 Task: Search one way flight ticket for 1 adult, 5 children, 2 infants in seat and 1 infant on lap in first from Manhattan: Manhattan Regional Airport to Jacksonville: Albert J. Ellis Airport on 5-3-2023. Choice of flights is Sun country airlines. Number of bags: 1 checked bag. Price is upto 97000. Outbound departure time preference is 21:00.
Action: Mouse moved to (307, 261)
Screenshot: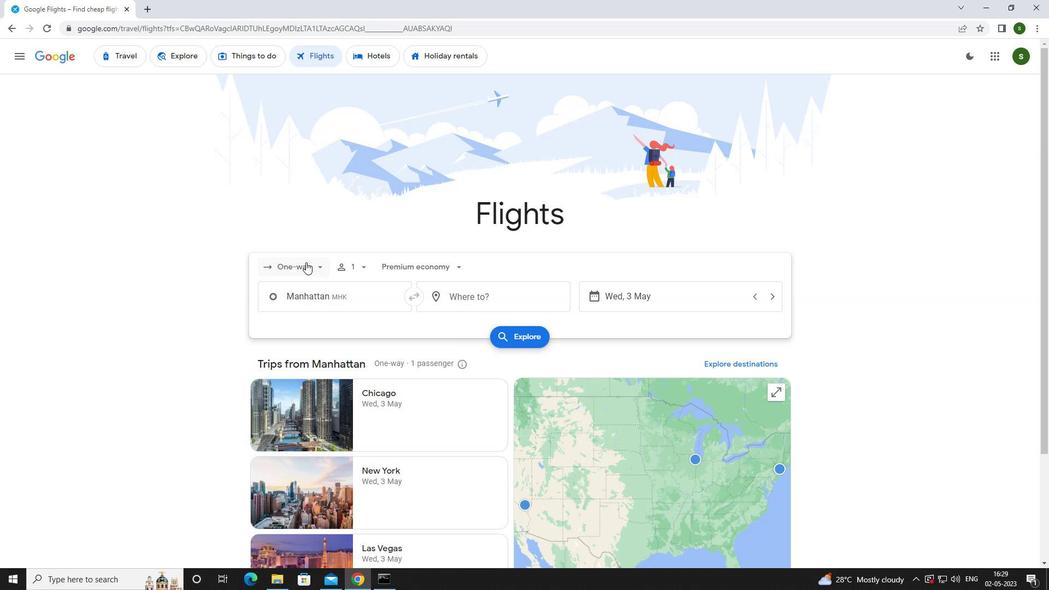 
Action: Mouse pressed left at (307, 261)
Screenshot: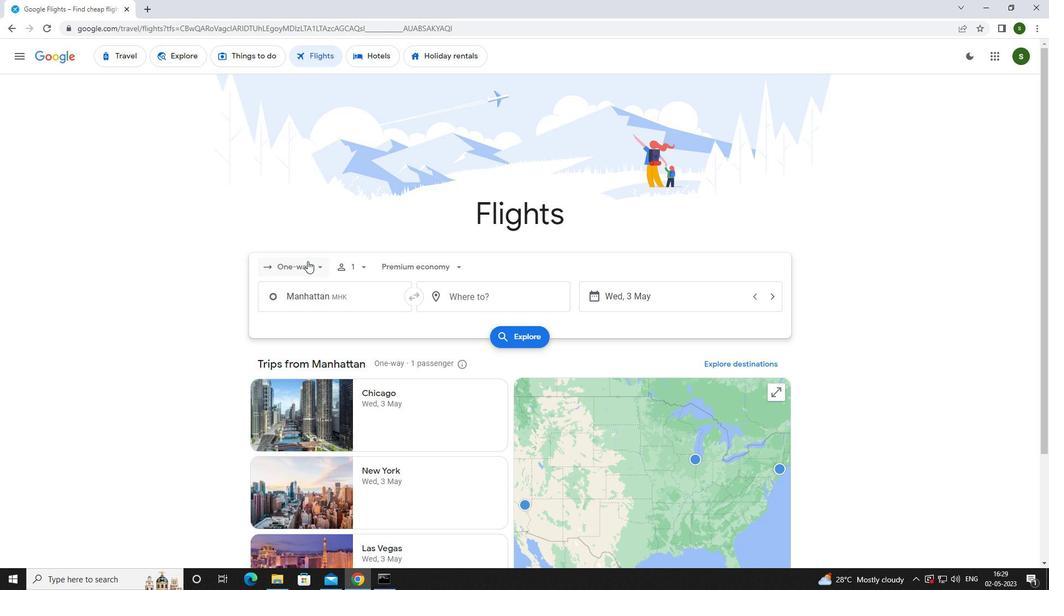 
Action: Mouse moved to (311, 314)
Screenshot: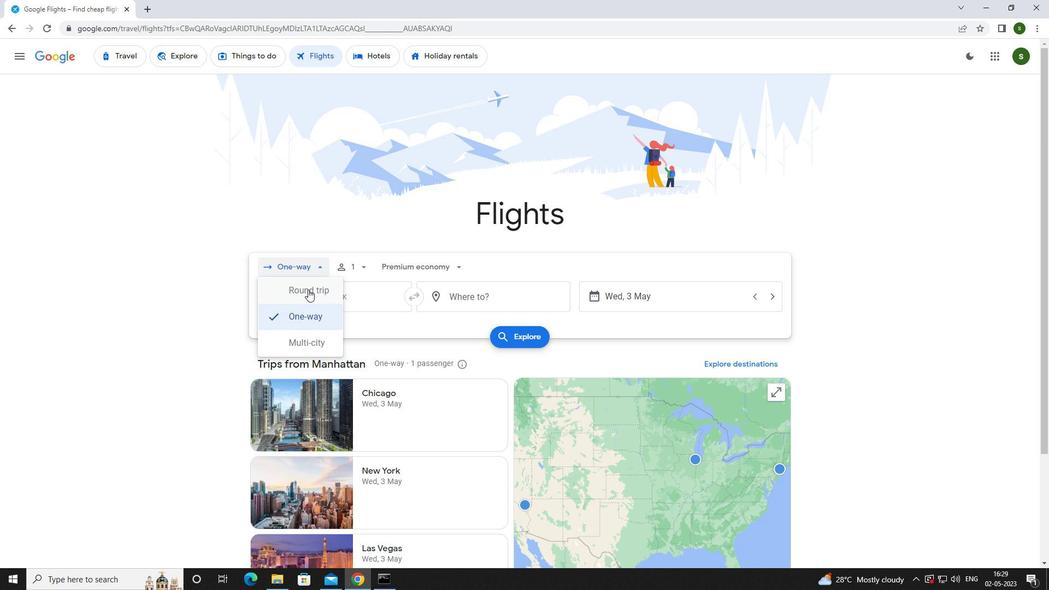 
Action: Mouse pressed left at (311, 314)
Screenshot: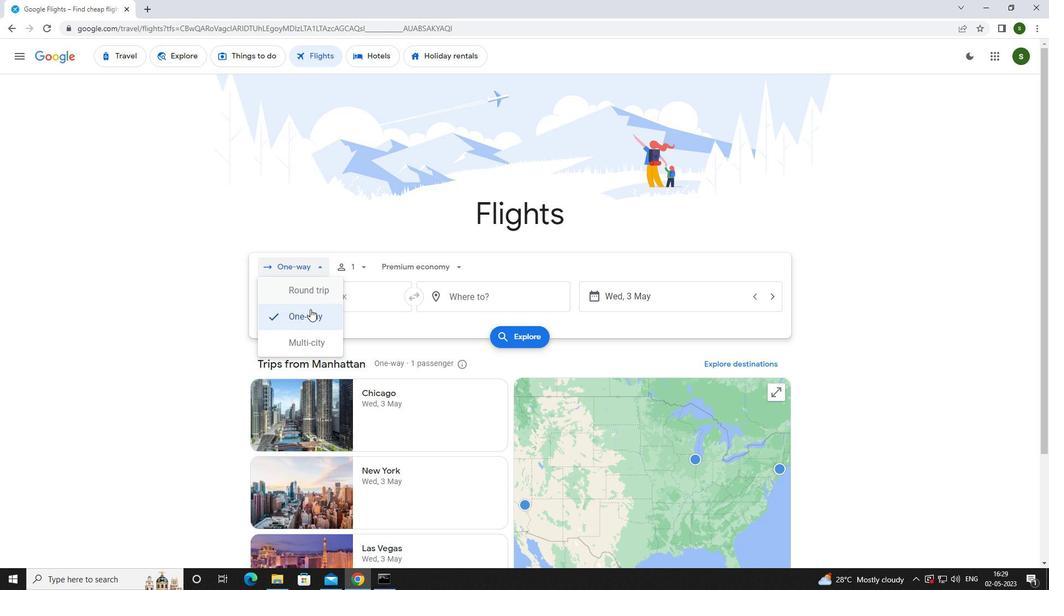 
Action: Mouse moved to (364, 271)
Screenshot: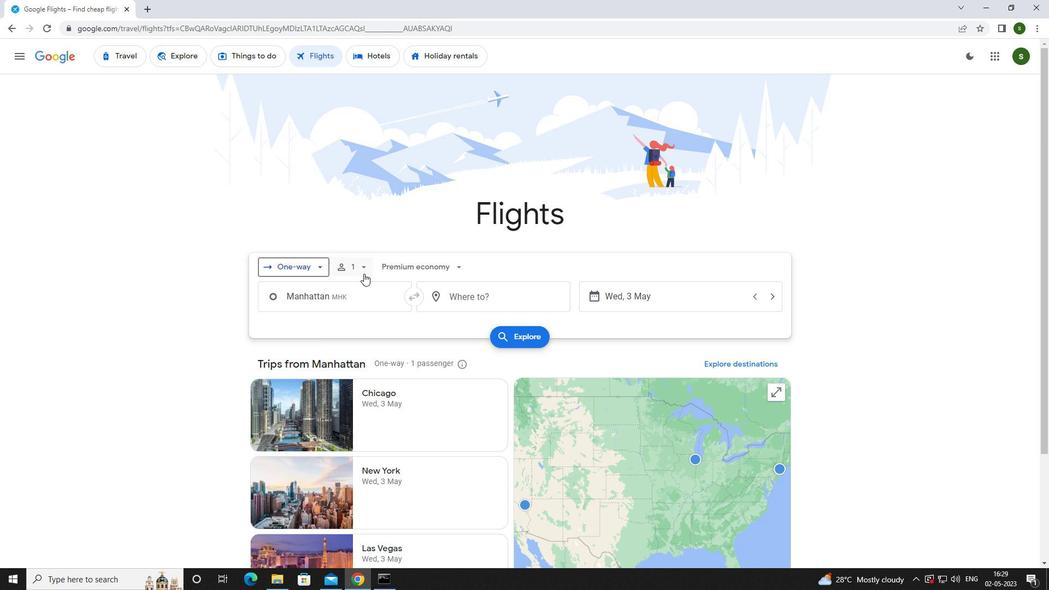 
Action: Mouse pressed left at (364, 271)
Screenshot: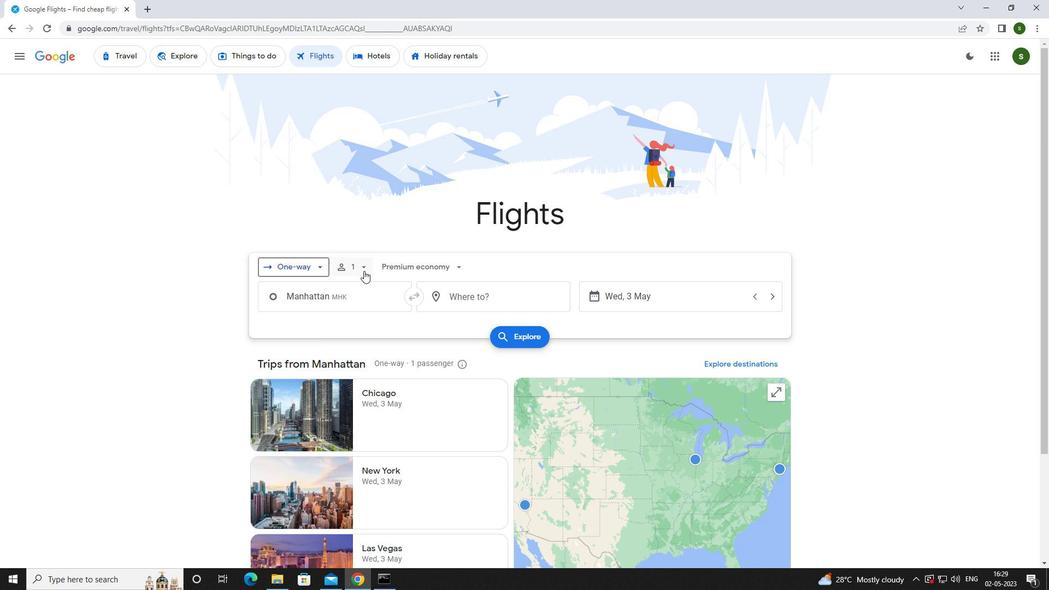 
Action: Mouse moved to (448, 327)
Screenshot: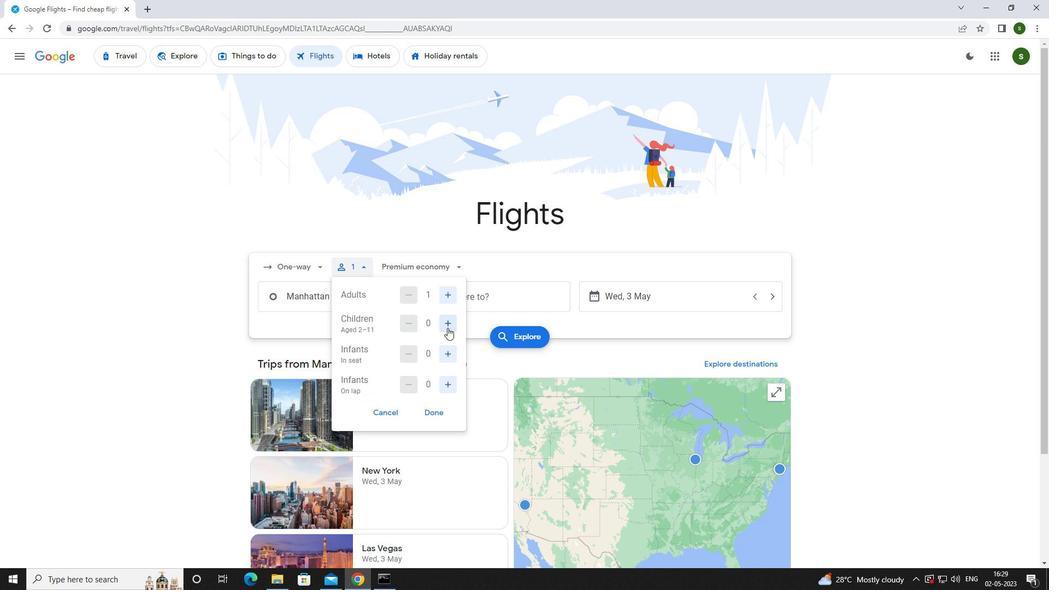 
Action: Mouse pressed left at (448, 327)
Screenshot: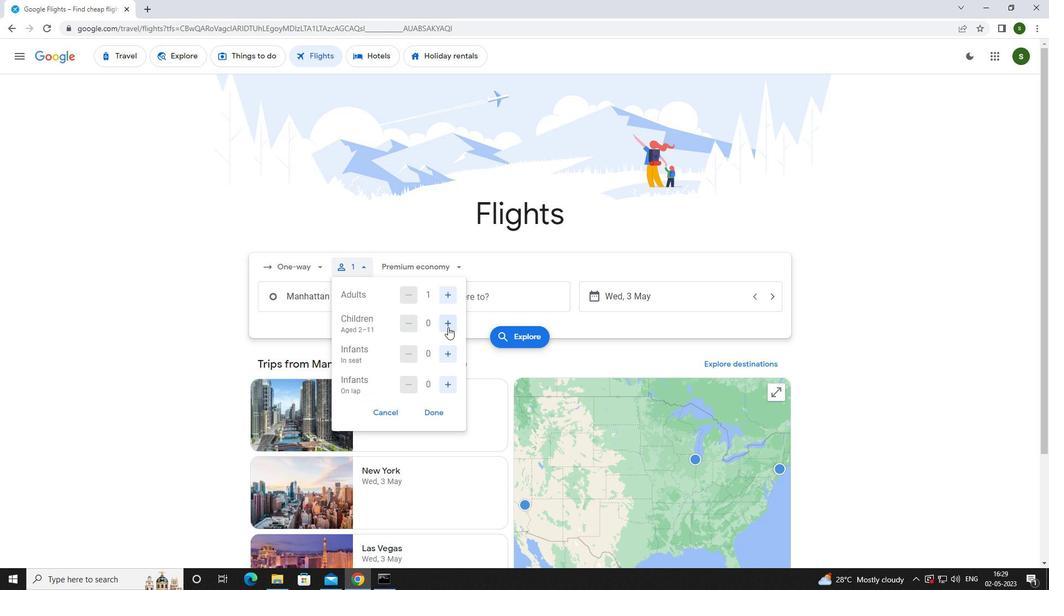 
Action: Mouse pressed left at (448, 327)
Screenshot: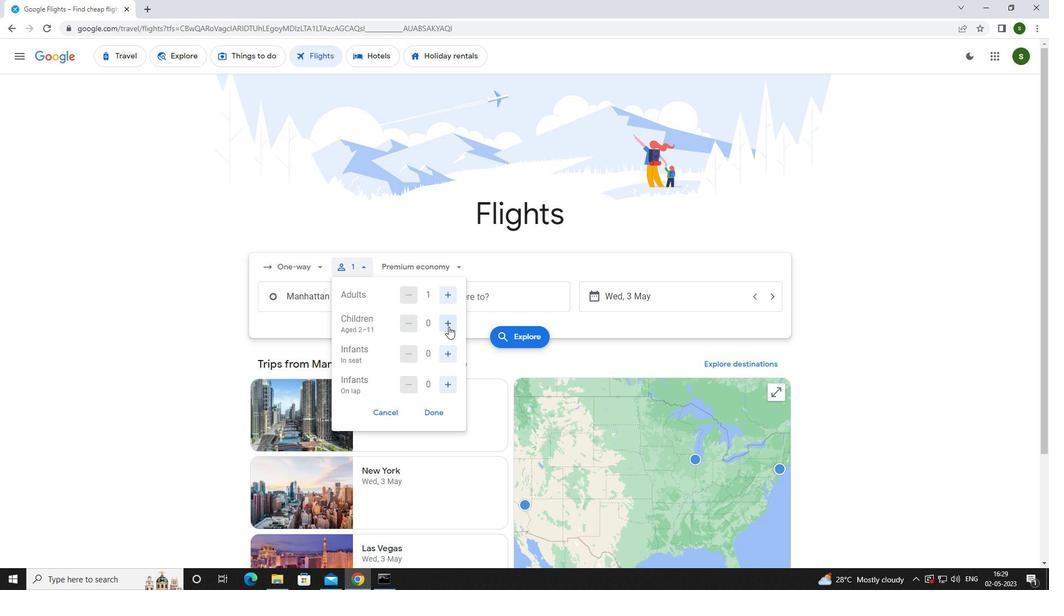
Action: Mouse pressed left at (448, 327)
Screenshot: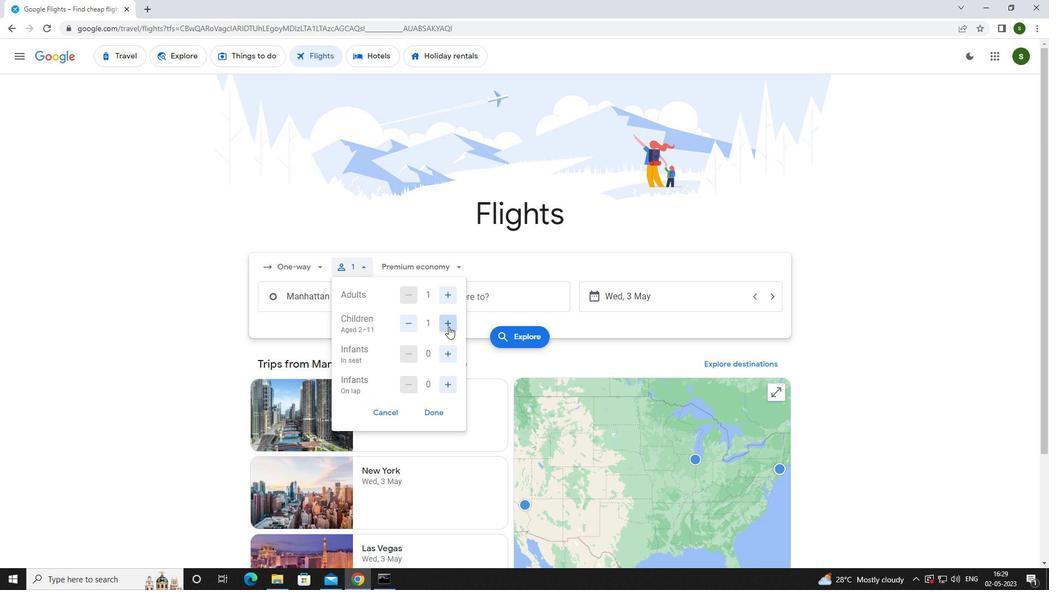 
Action: Mouse pressed left at (448, 327)
Screenshot: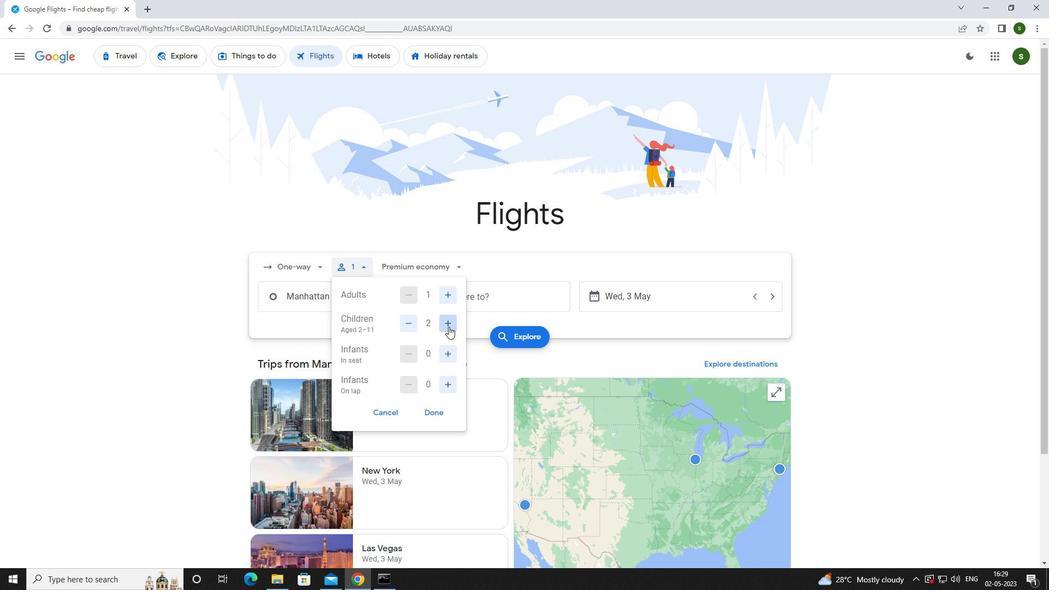 
Action: Mouse pressed left at (448, 327)
Screenshot: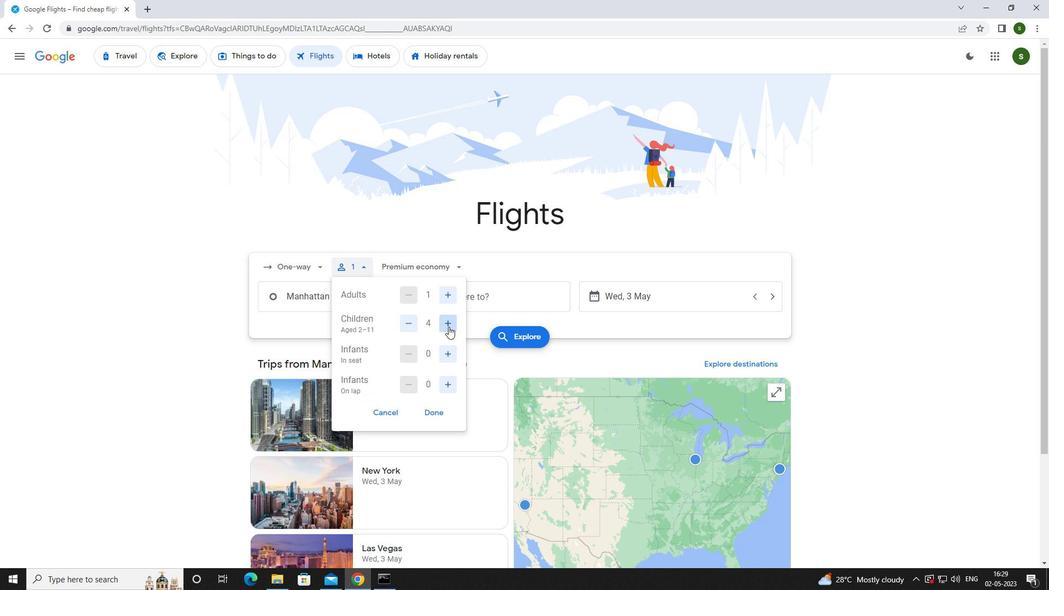 
Action: Mouse moved to (447, 352)
Screenshot: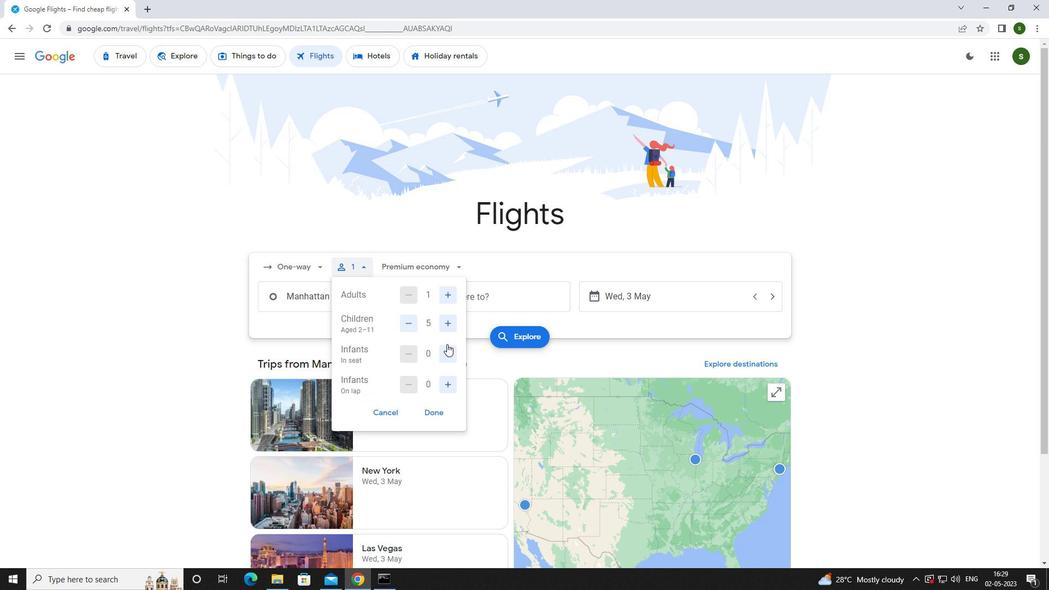 
Action: Mouse pressed left at (447, 352)
Screenshot: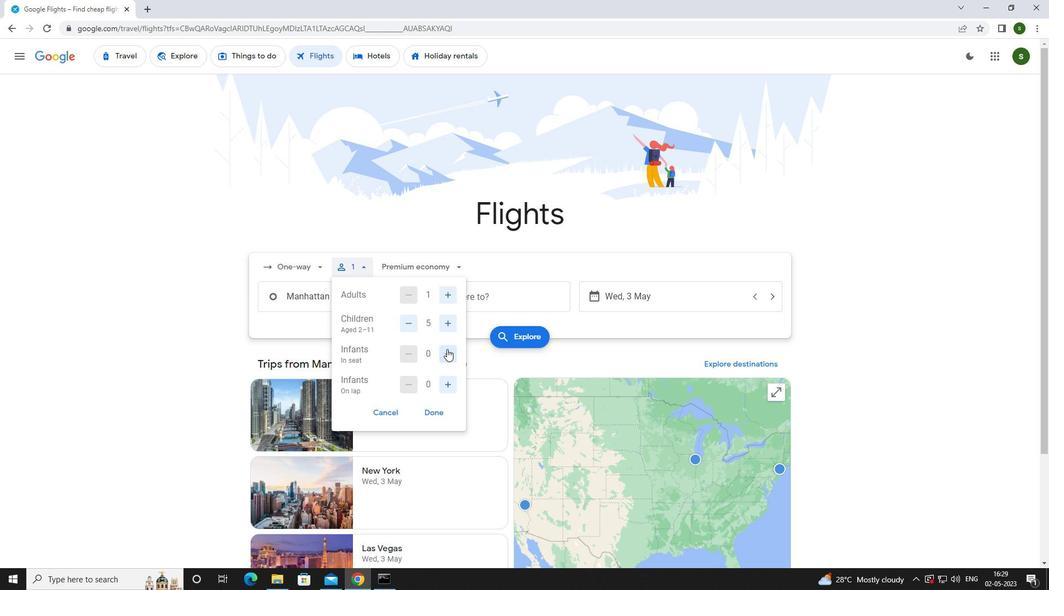
Action: Mouse moved to (447, 377)
Screenshot: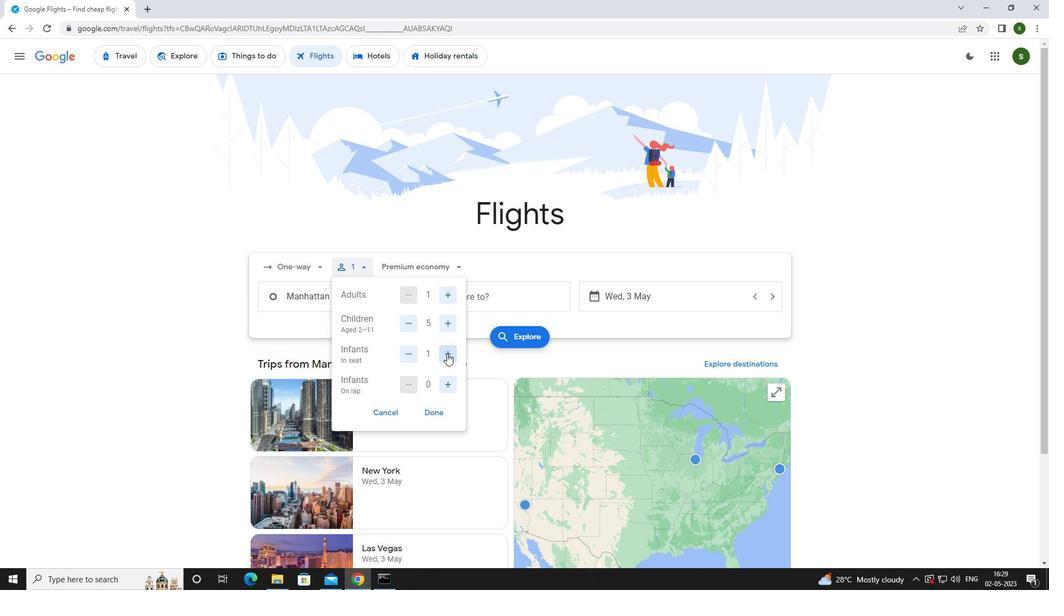 
Action: Mouse pressed left at (447, 377)
Screenshot: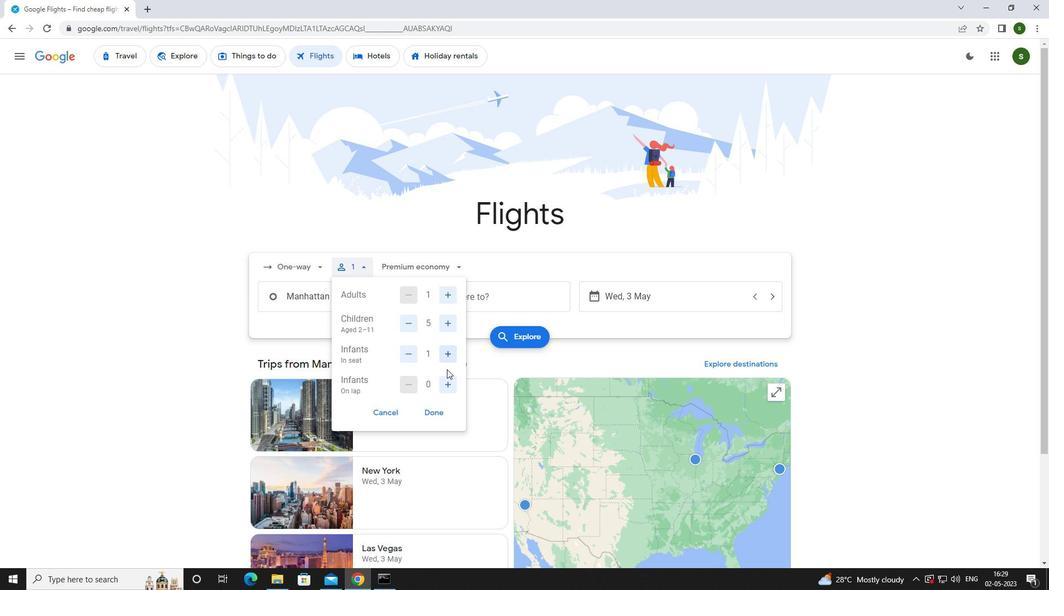 
Action: Mouse moved to (446, 267)
Screenshot: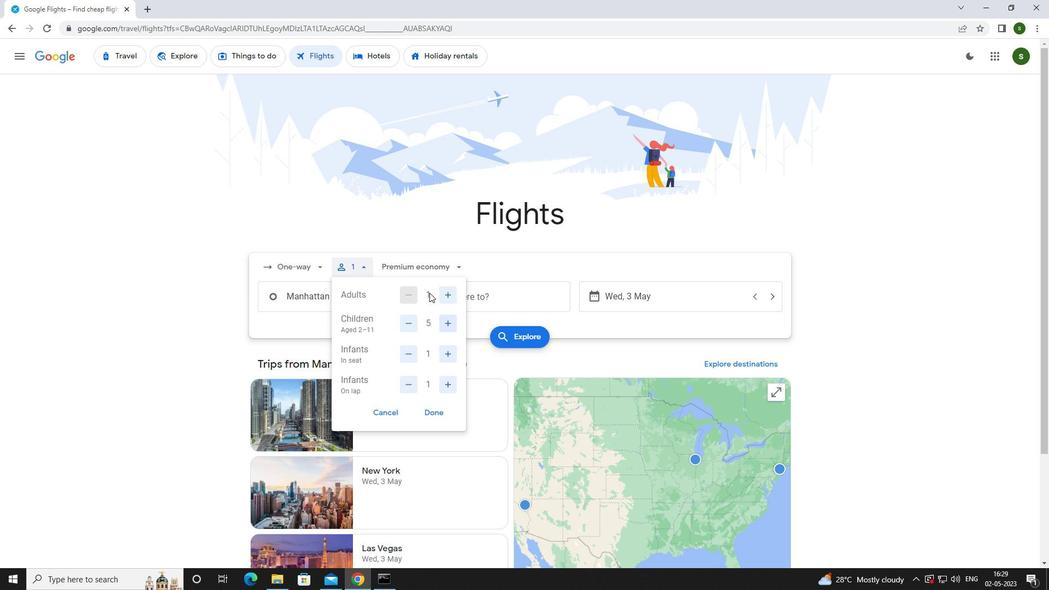
Action: Mouse pressed left at (446, 267)
Screenshot: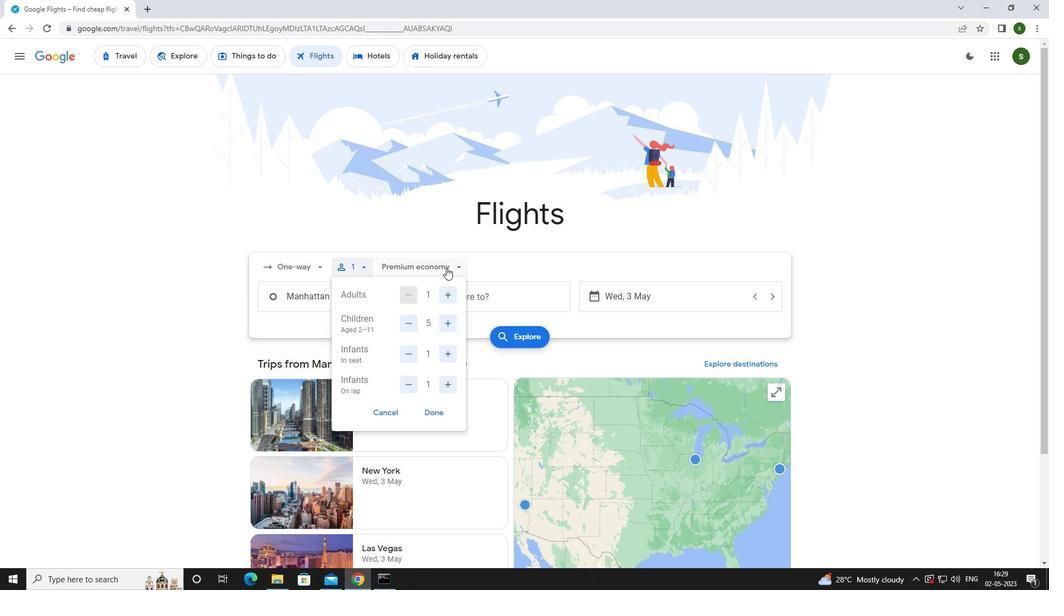 
Action: Mouse moved to (435, 364)
Screenshot: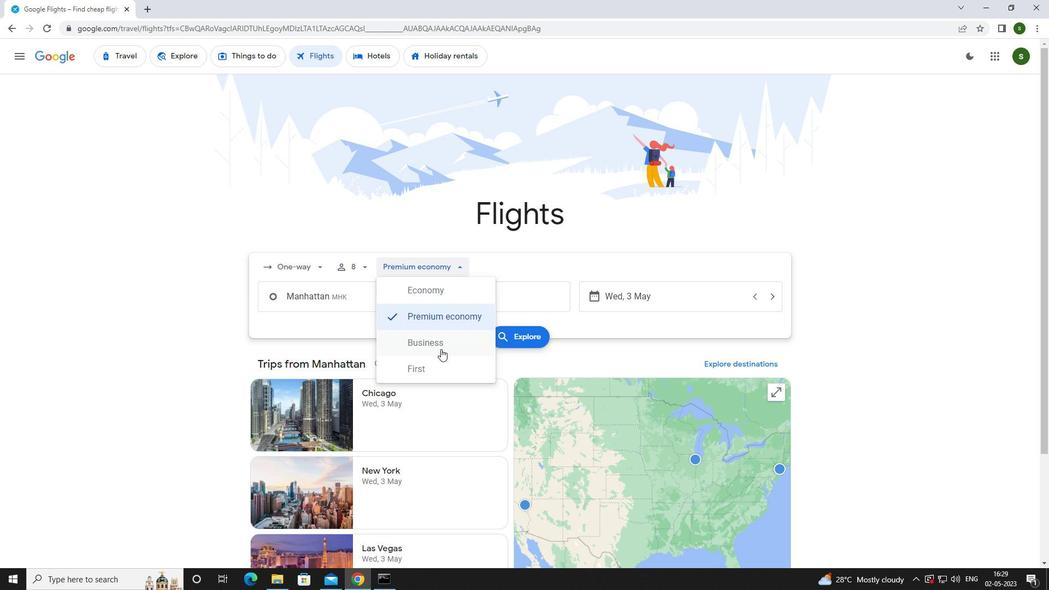 
Action: Mouse pressed left at (435, 364)
Screenshot: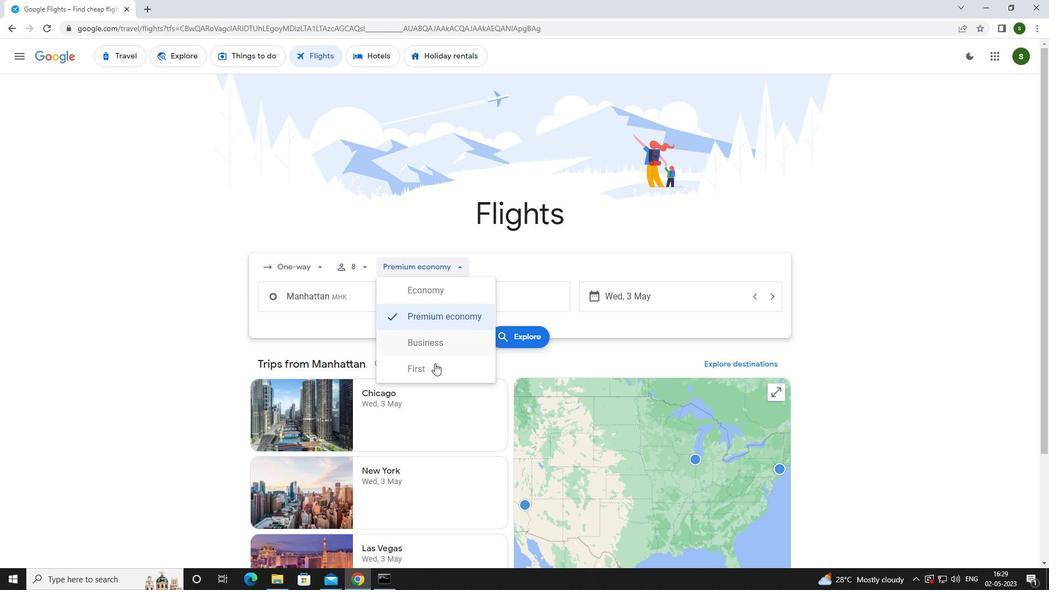 
Action: Mouse moved to (364, 299)
Screenshot: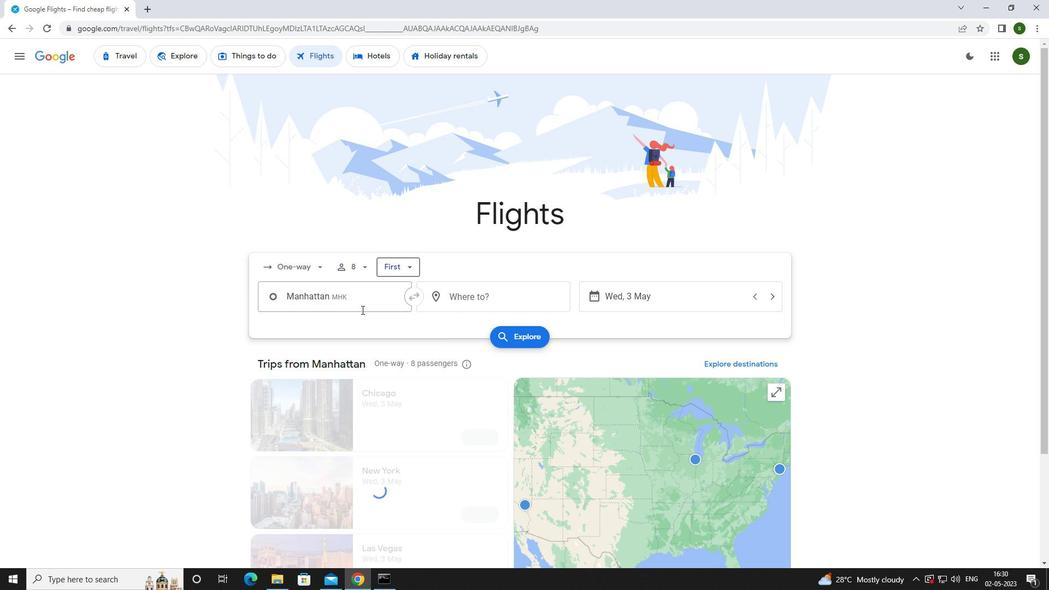
Action: Mouse pressed left at (364, 299)
Screenshot: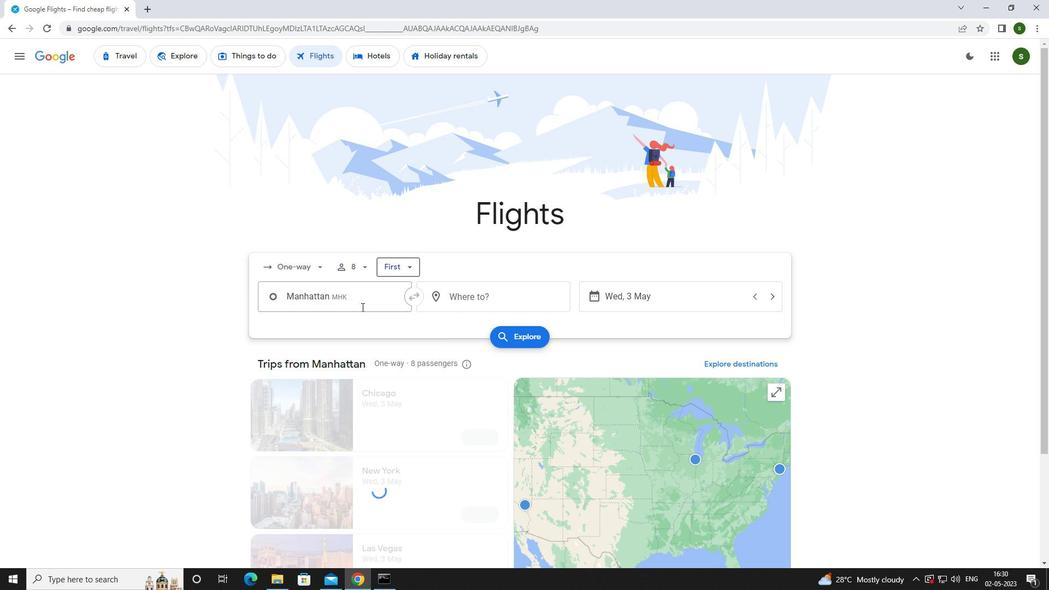 
Action: Key pressed <Key.caps_lock>m<Key.caps_lock>anahatta<Key.backspace><Key.backspace><Key.backspace><Key.backspace><Key.backspace><Key.backspace>ha
Screenshot: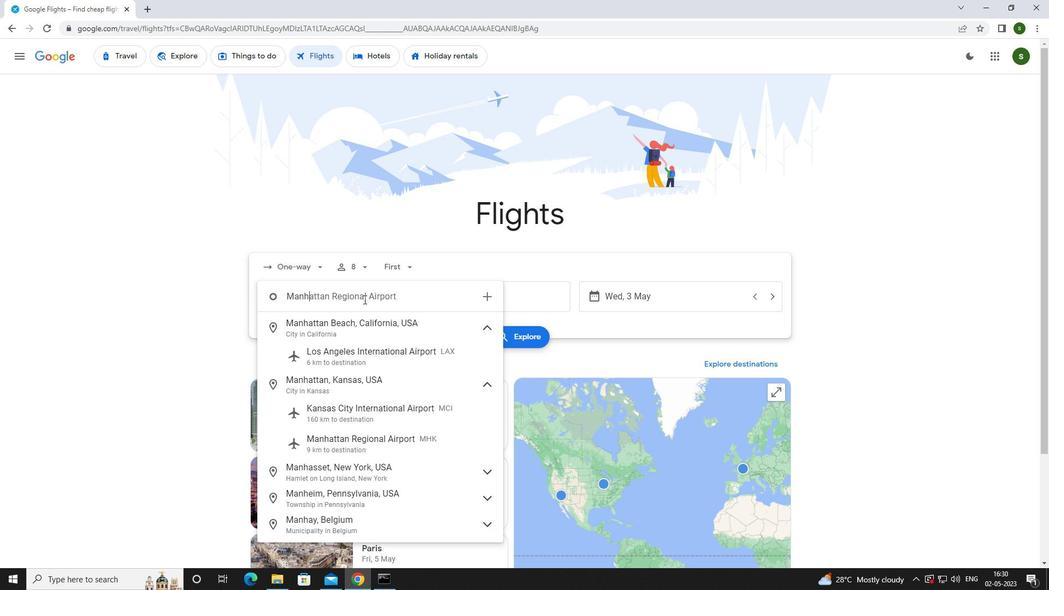 
Action: Mouse moved to (368, 437)
Screenshot: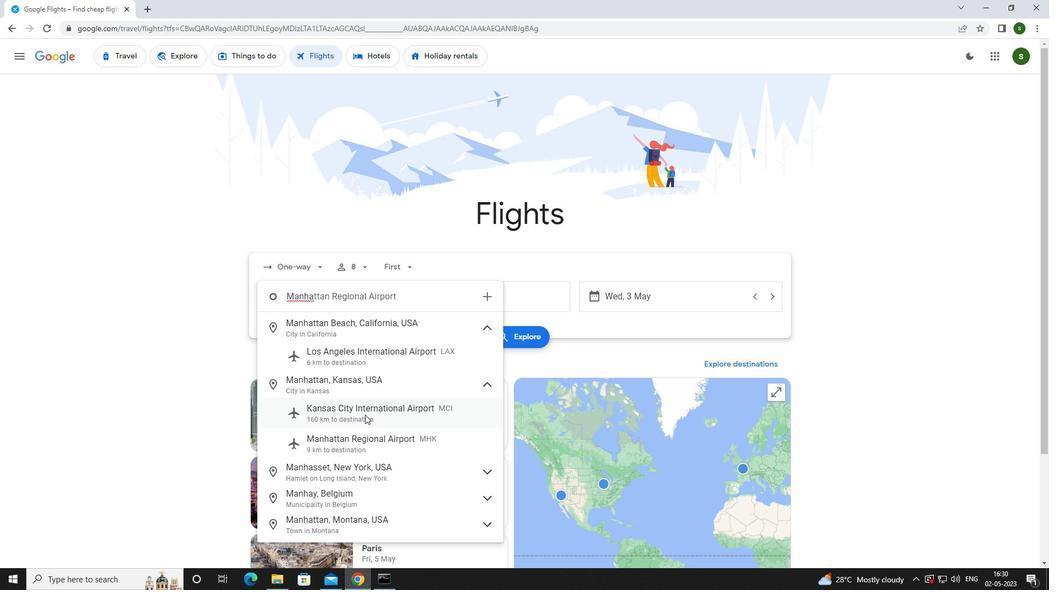
Action: Mouse pressed left at (368, 437)
Screenshot: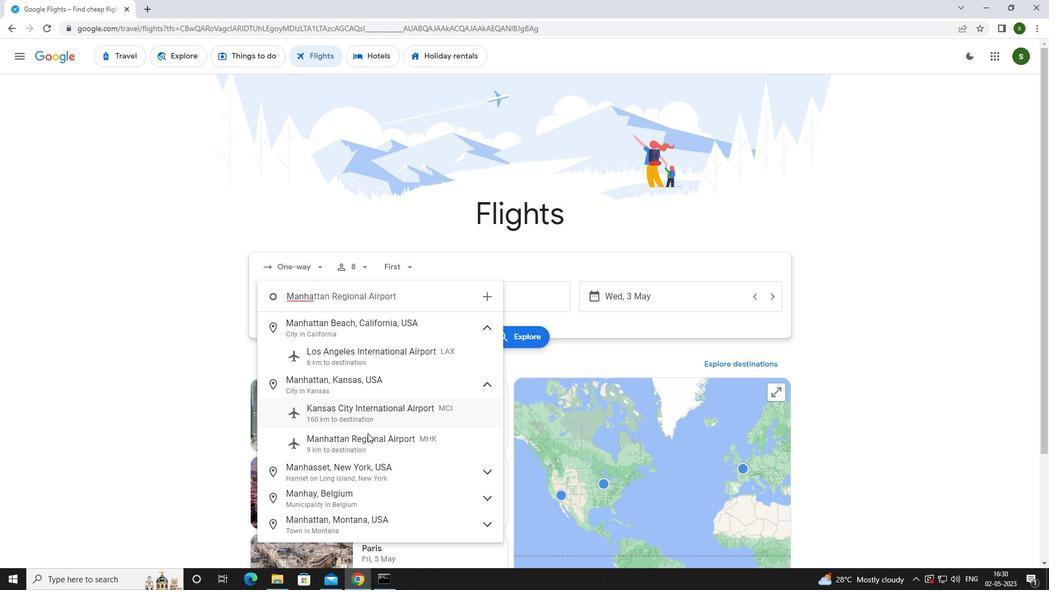 
Action: Mouse moved to (474, 296)
Screenshot: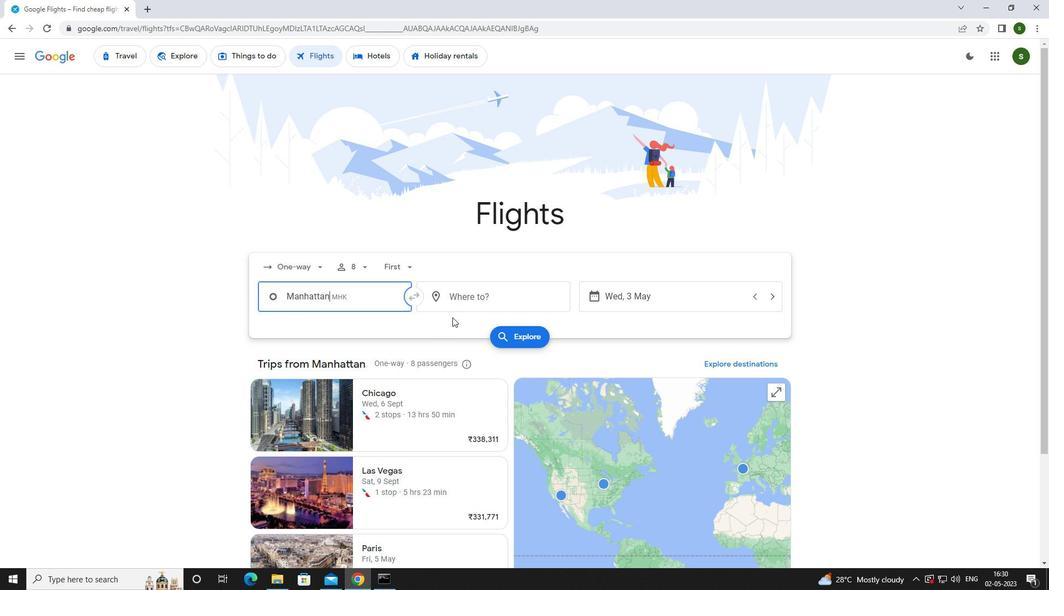 
Action: Mouse pressed left at (474, 296)
Screenshot: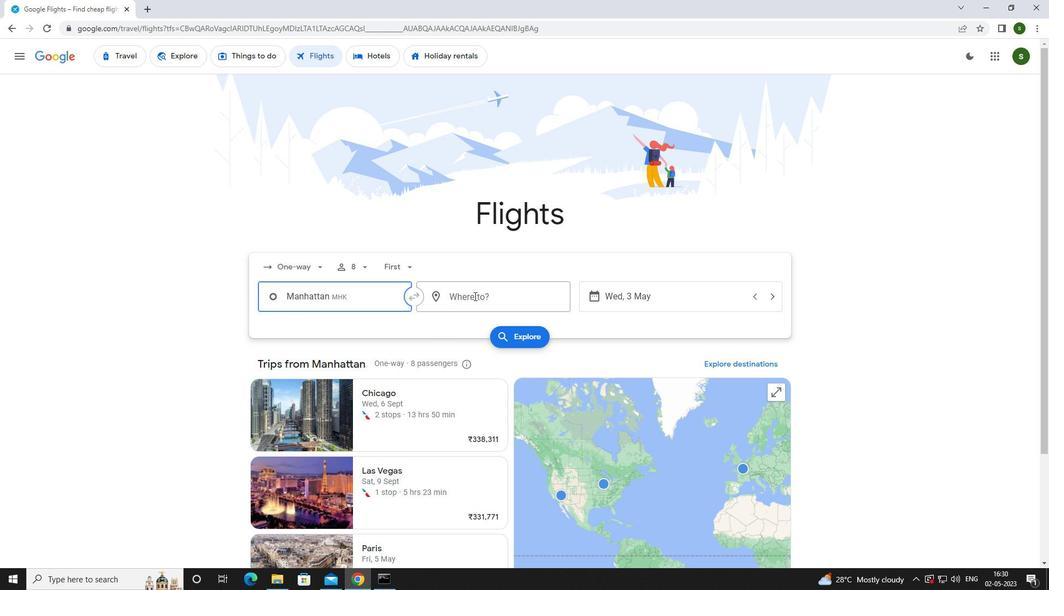 
Action: Mouse moved to (439, 309)
Screenshot: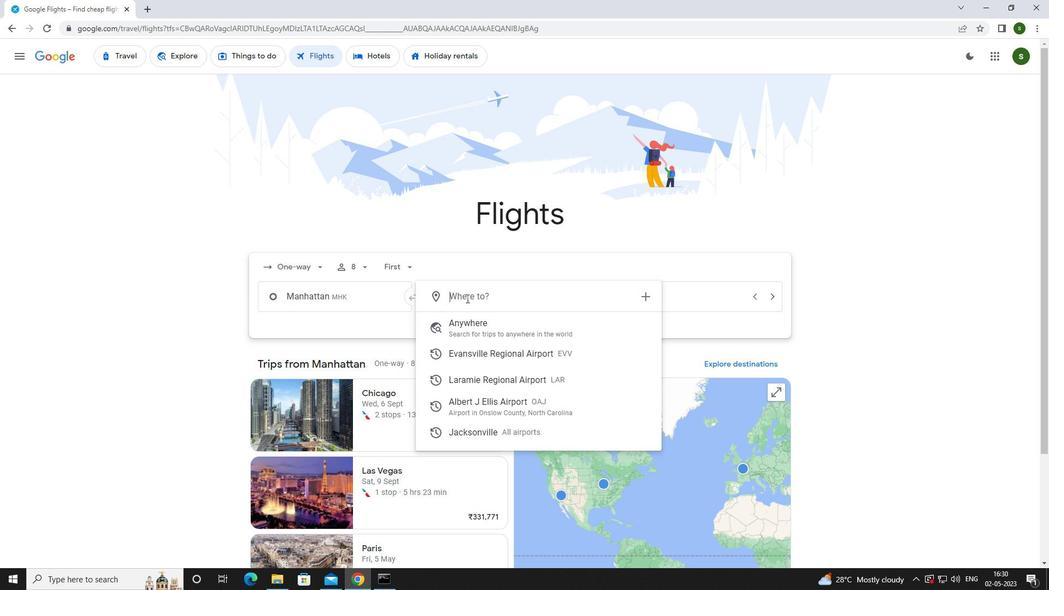 
Action: Key pressed <Key.caps_lock>a<Key.caps_lock>lbert
Screenshot: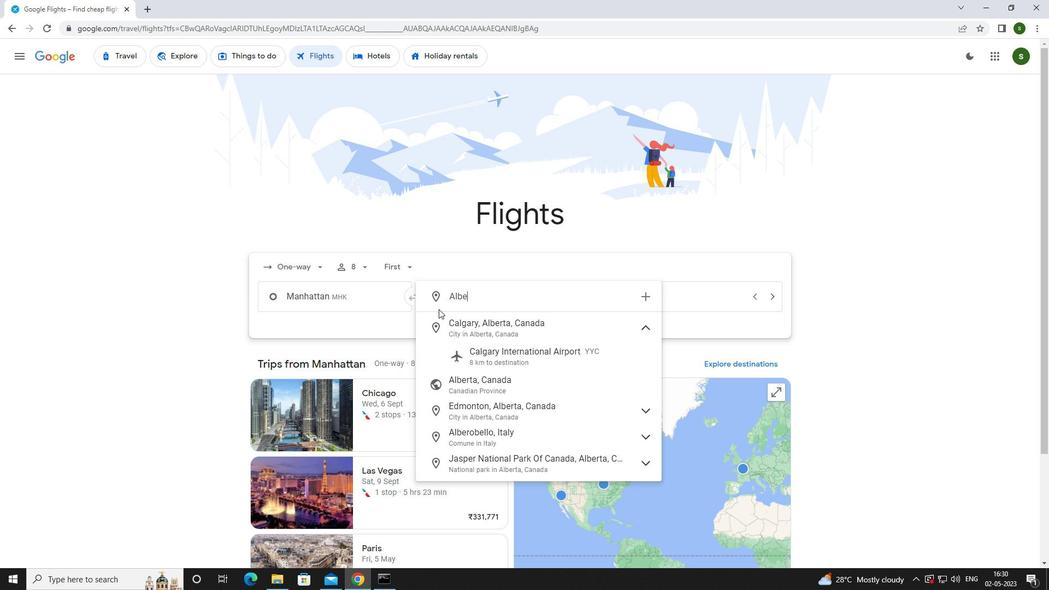 
Action: Mouse moved to (428, 313)
Screenshot: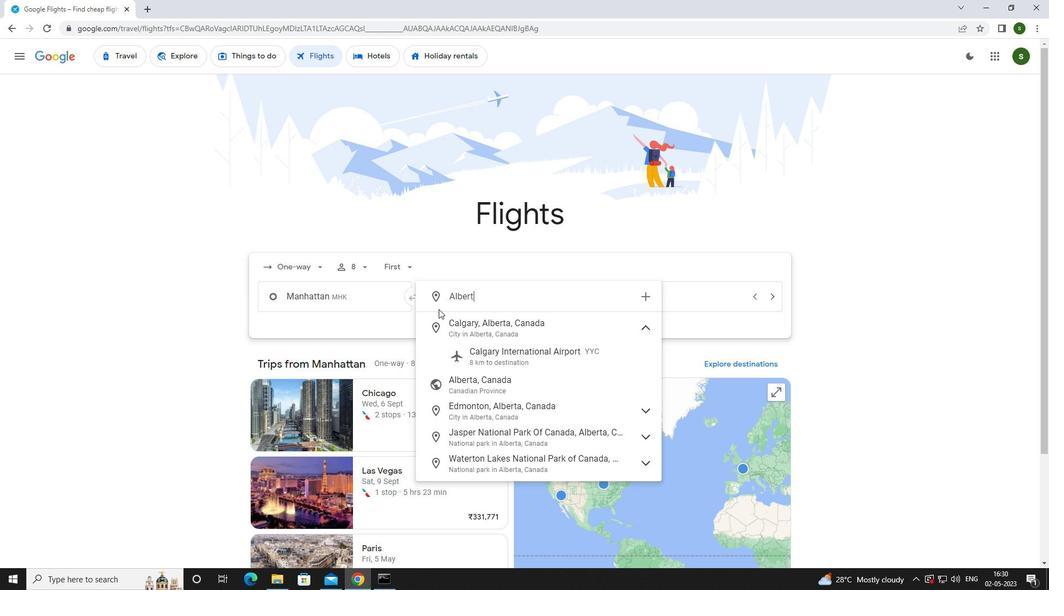 
Action: Key pressed <Key.space>
Screenshot: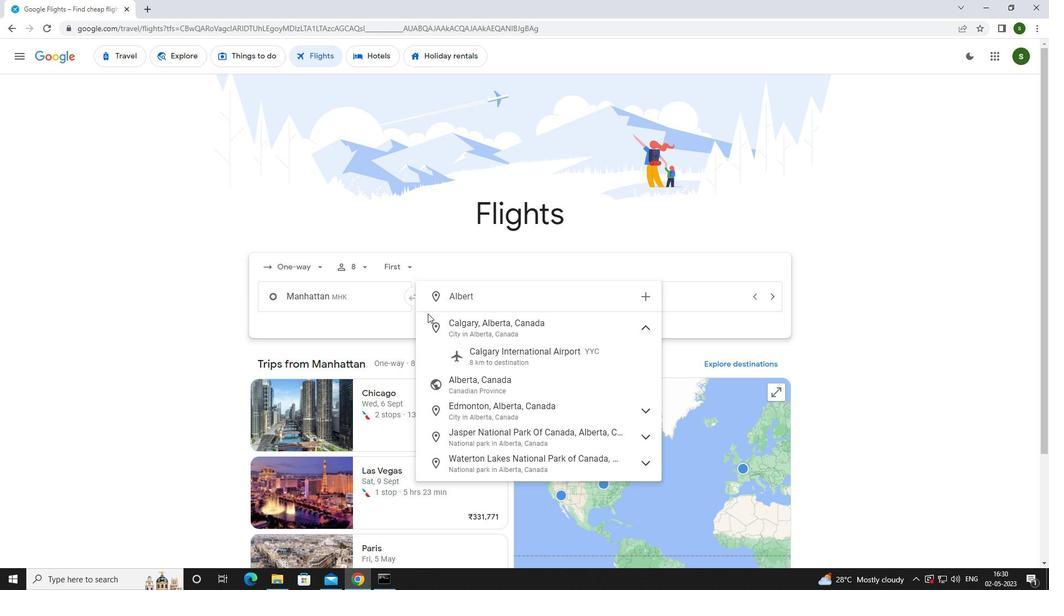 
Action: Mouse moved to (484, 335)
Screenshot: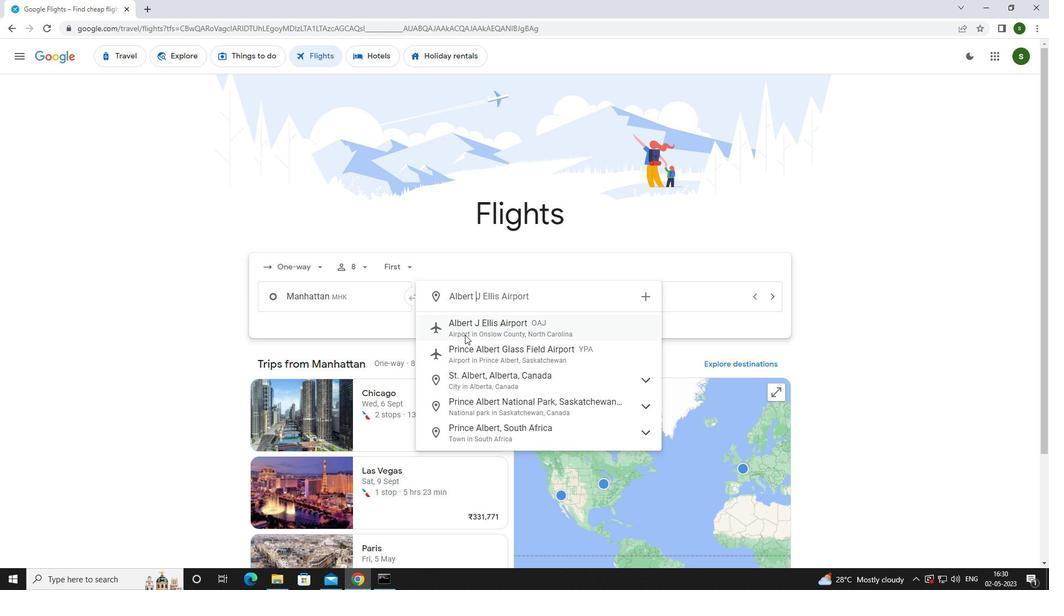 
Action: Mouse pressed left at (484, 335)
Screenshot: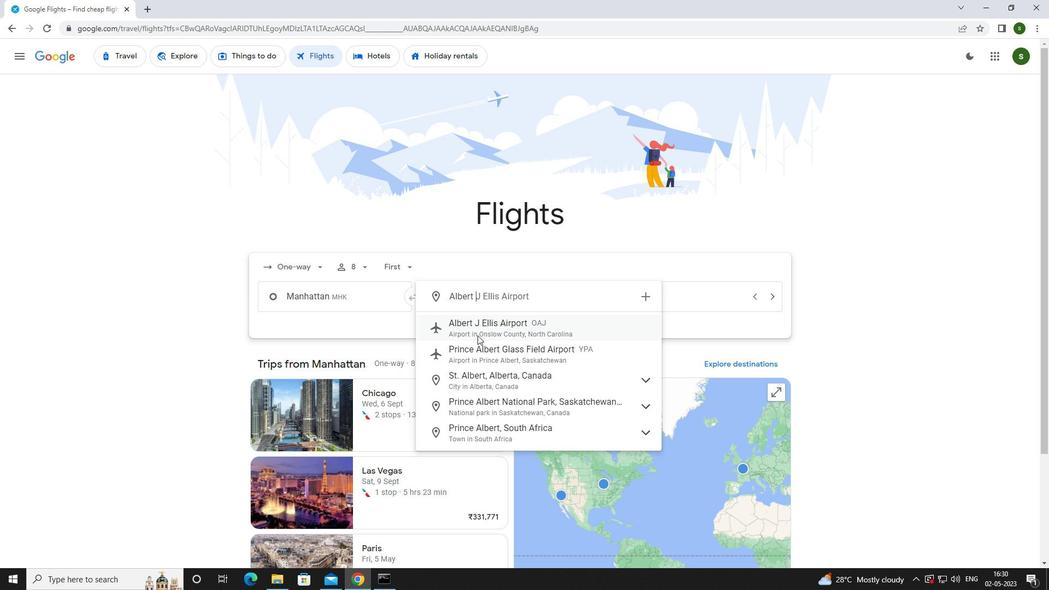 
Action: Mouse moved to (696, 301)
Screenshot: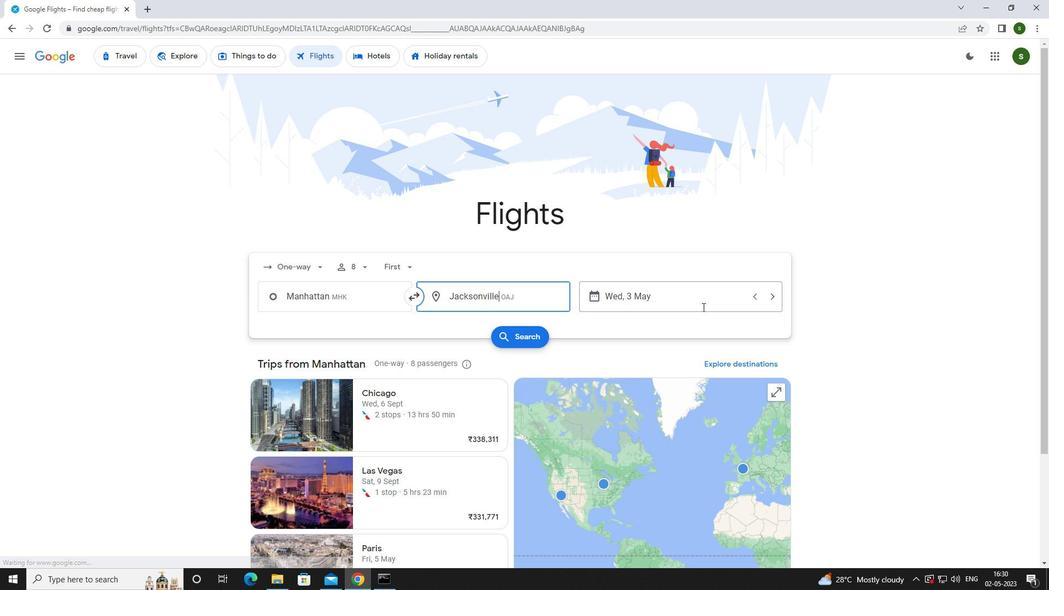 
Action: Mouse pressed left at (696, 301)
Screenshot: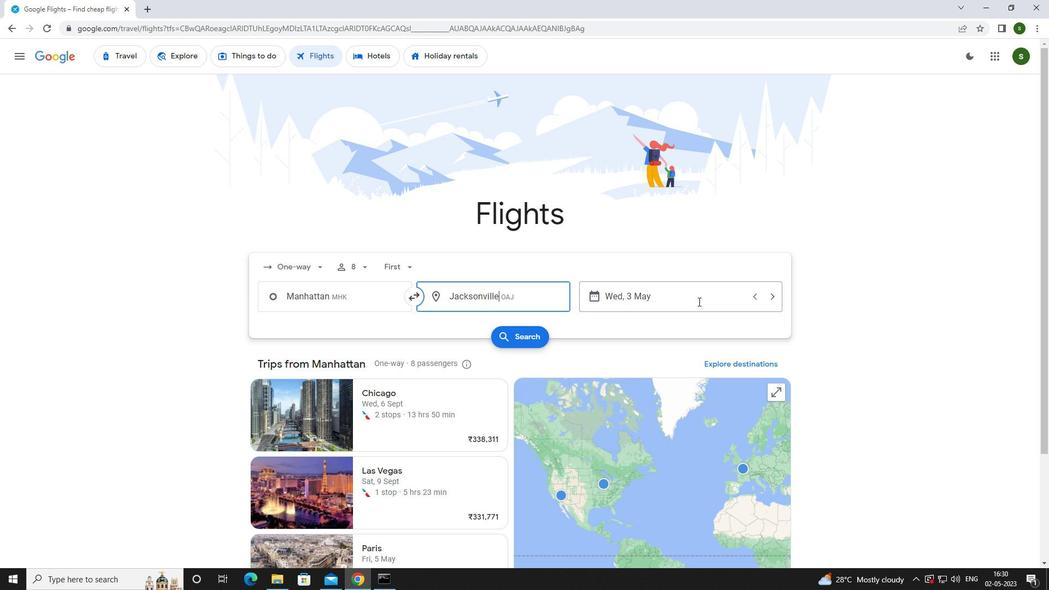 
Action: Mouse moved to (466, 369)
Screenshot: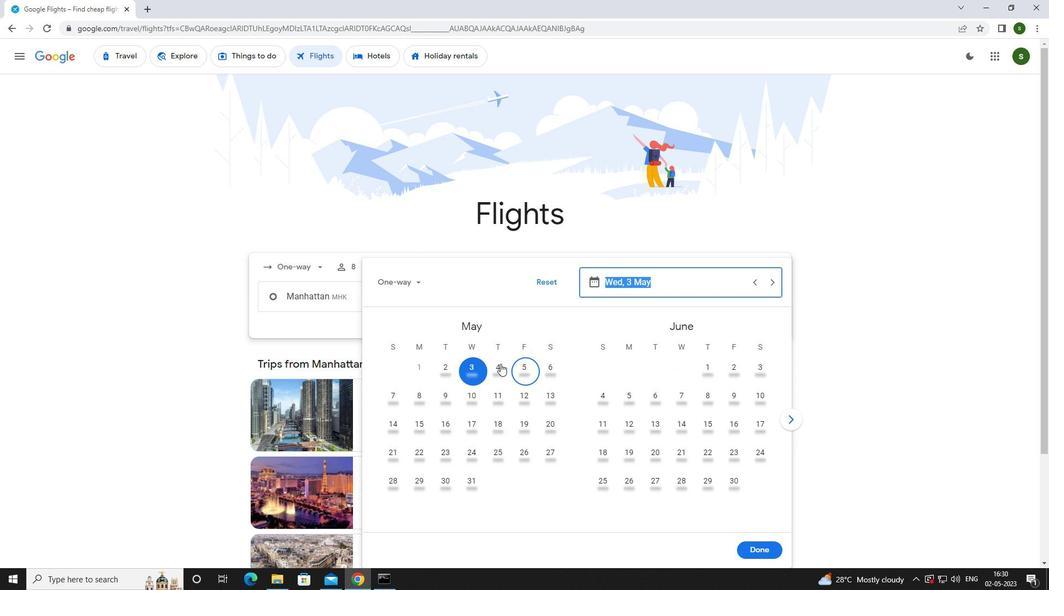 
Action: Mouse pressed left at (466, 369)
Screenshot: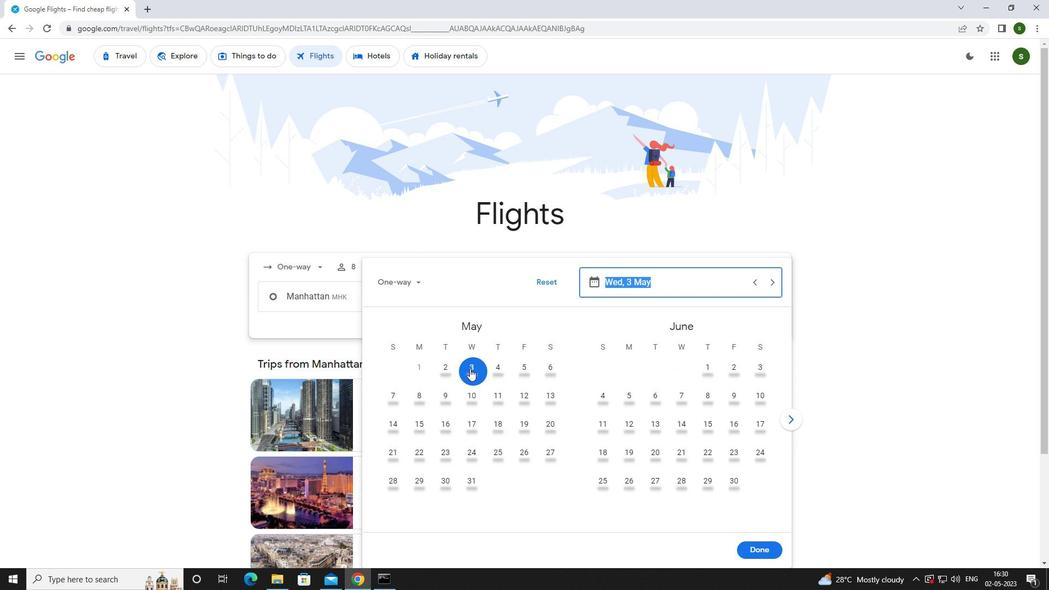 
Action: Mouse moved to (756, 556)
Screenshot: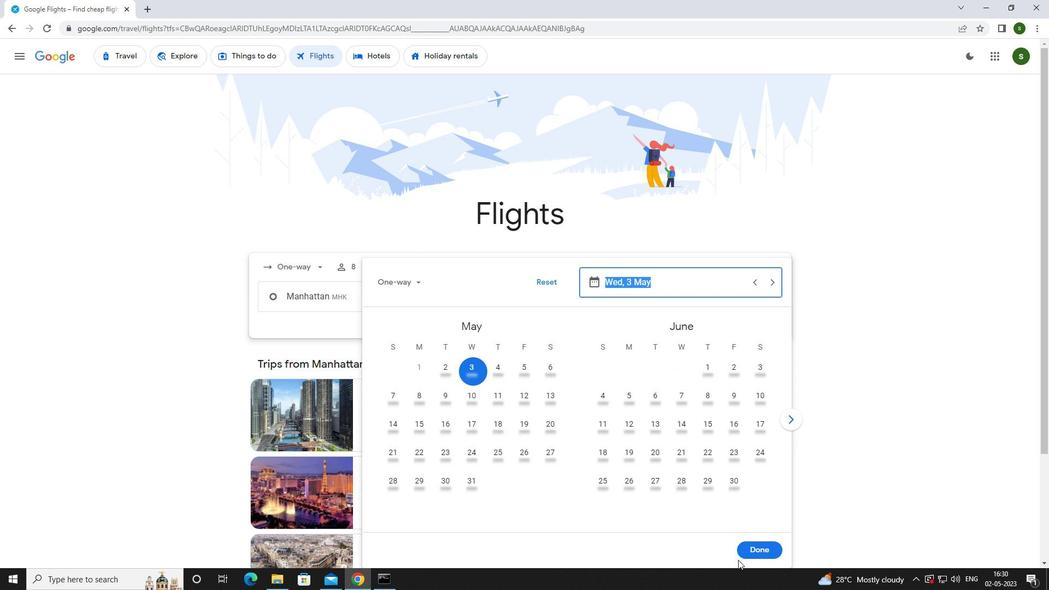
Action: Mouse pressed left at (756, 556)
Screenshot: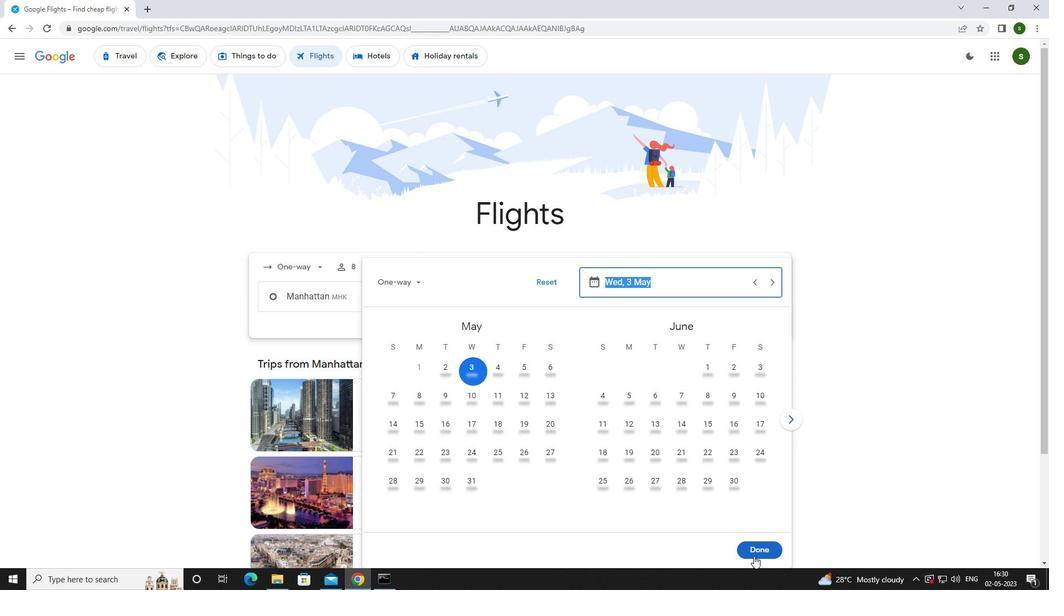 
Action: Mouse moved to (526, 340)
Screenshot: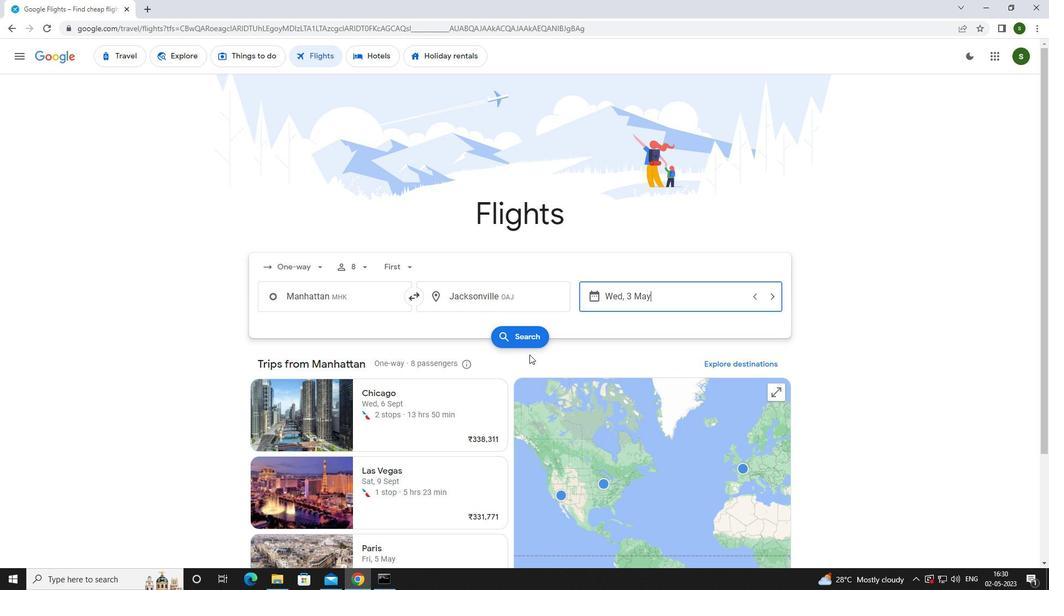
Action: Mouse pressed left at (526, 340)
Screenshot: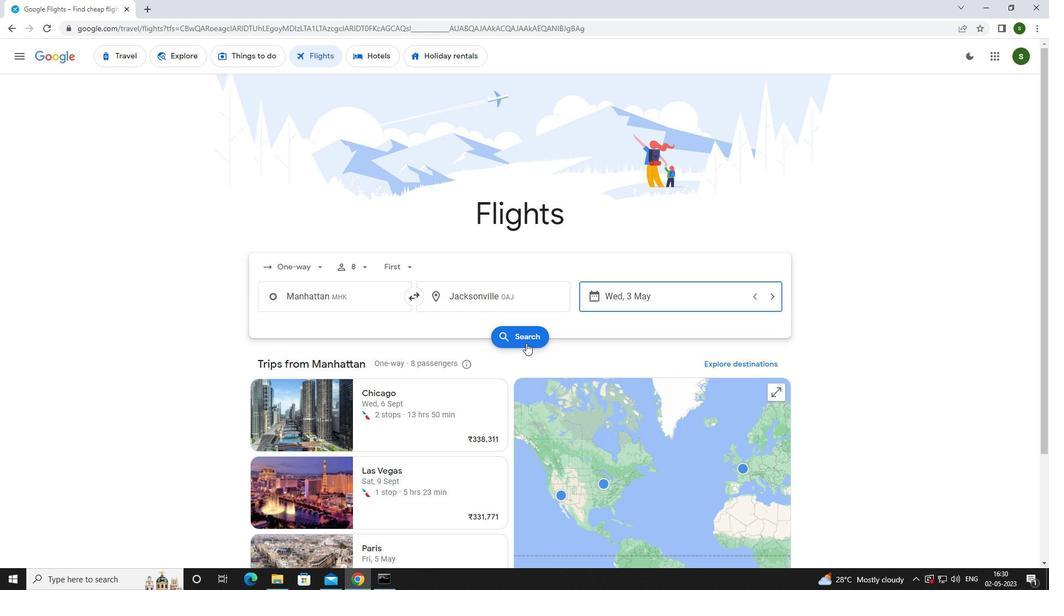 
Action: Mouse moved to (281, 157)
Screenshot: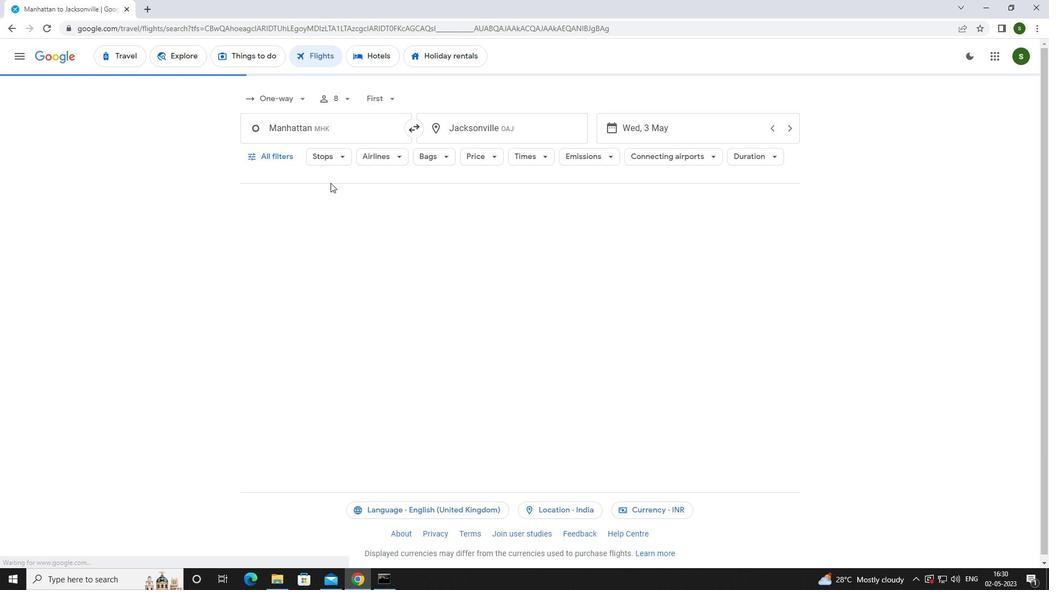 
Action: Mouse pressed left at (281, 157)
Screenshot: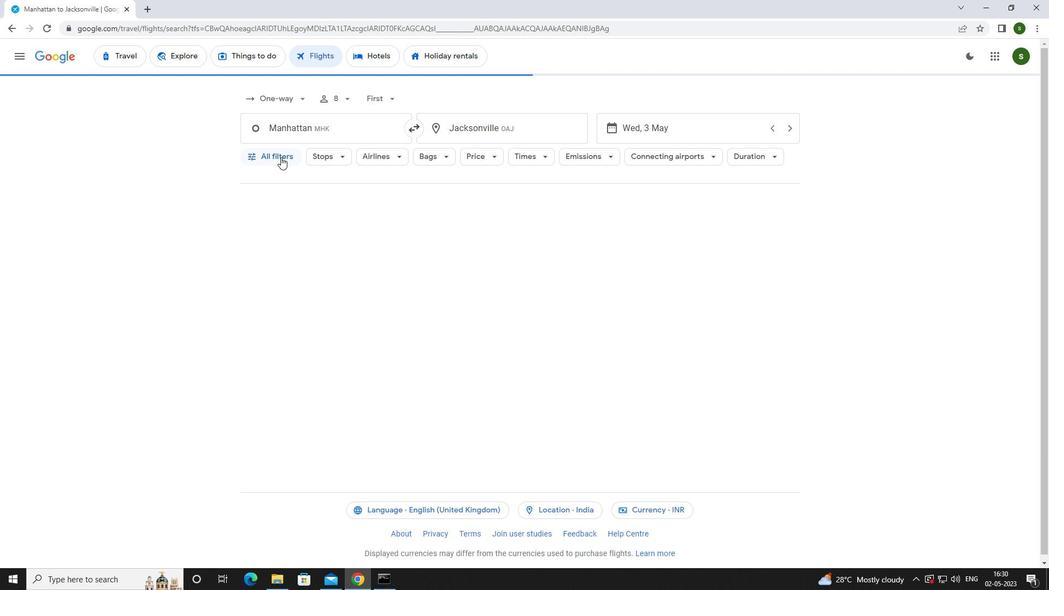 
Action: Mouse moved to (407, 392)
Screenshot: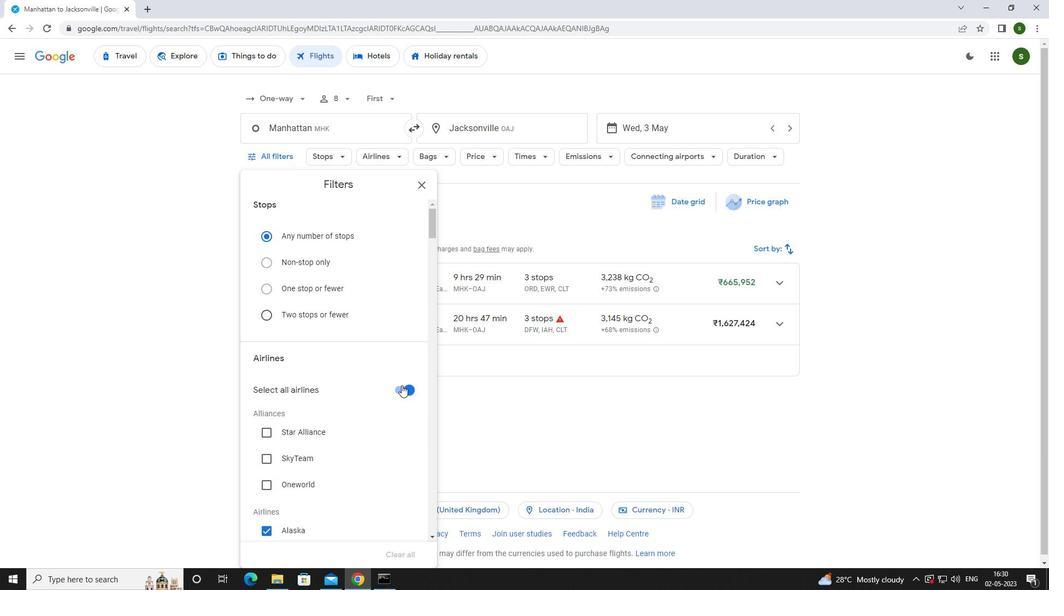 
Action: Mouse pressed left at (407, 392)
Screenshot: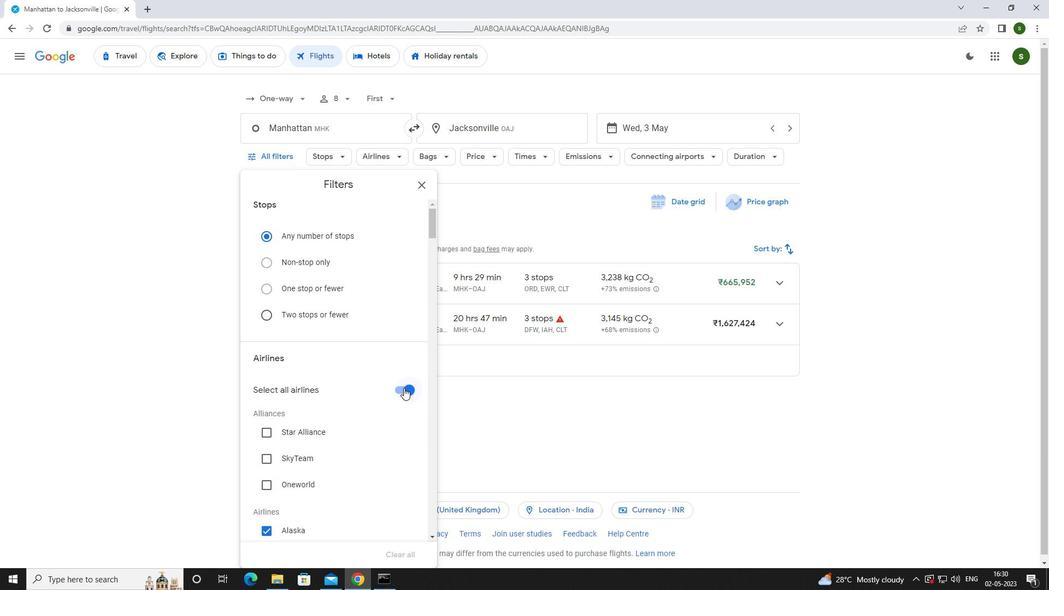
Action: Mouse moved to (384, 355)
Screenshot: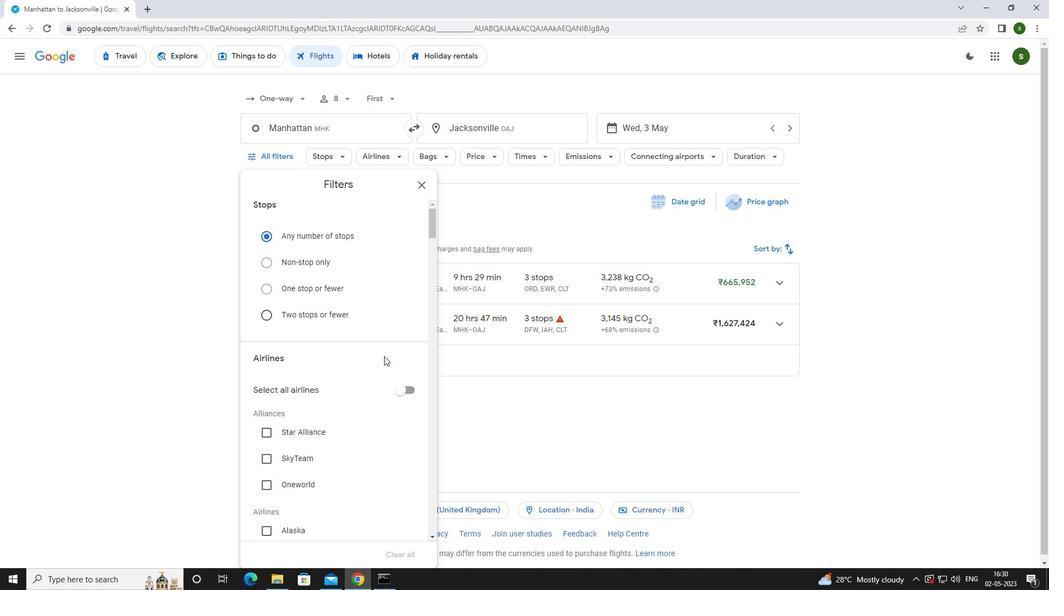 
Action: Mouse scrolled (384, 355) with delta (0, 0)
Screenshot: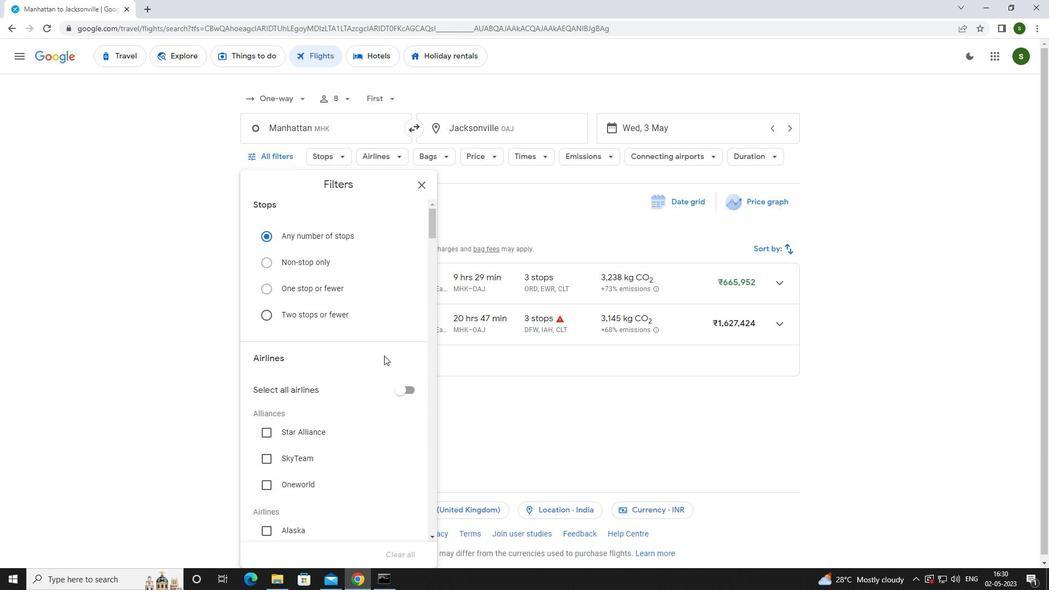 
Action: Mouse scrolled (384, 355) with delta (0, 0)
Screenshot: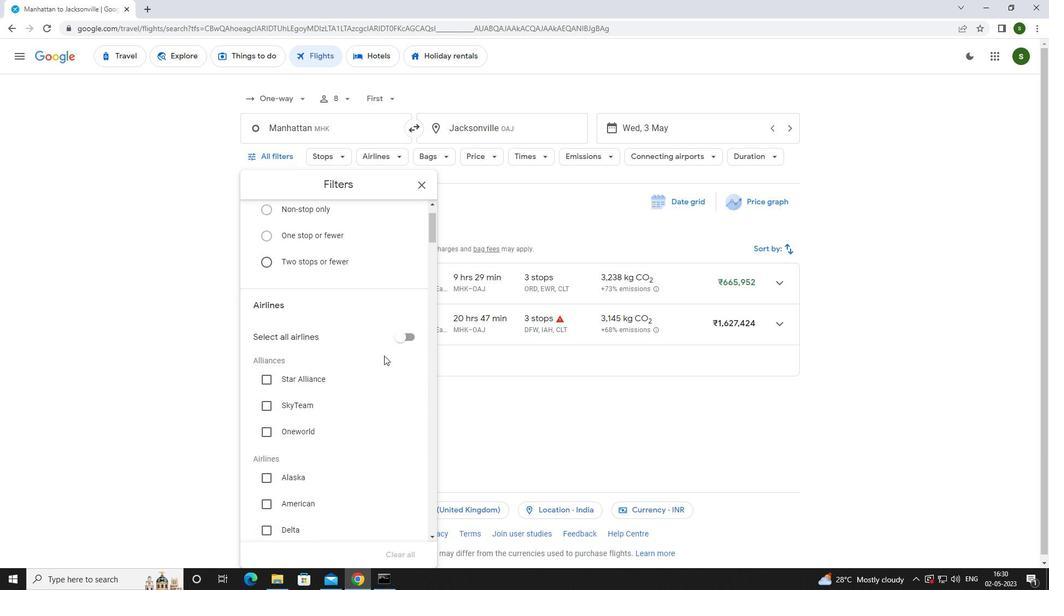 
Action: Mouse scrolled (384, 355) with delta (0, 0)
Screenshot: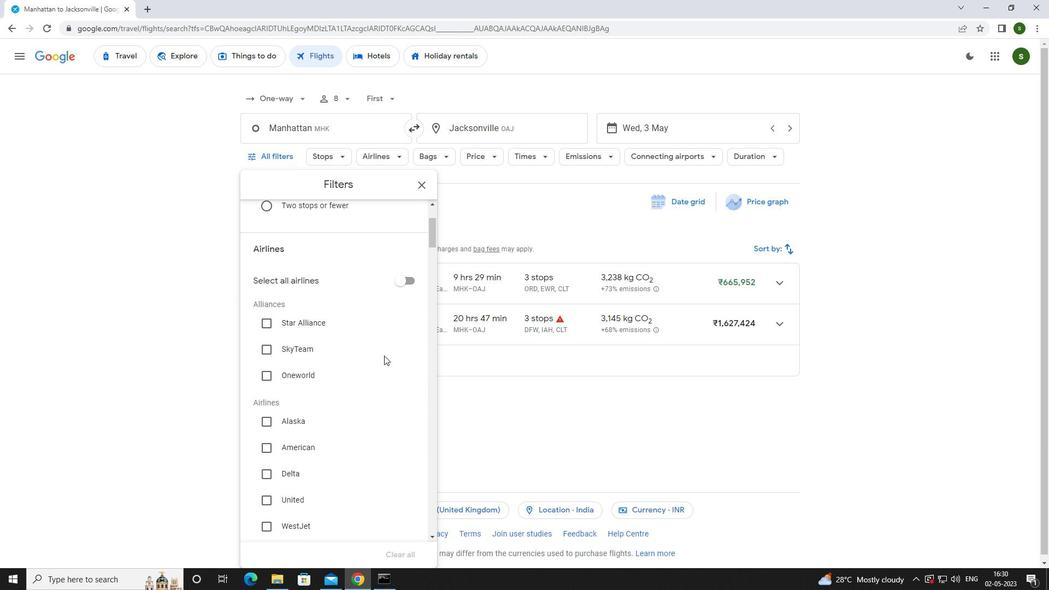 
Action: Mouse scrolled (384, 355) with delta (0, 0)
Screenshot: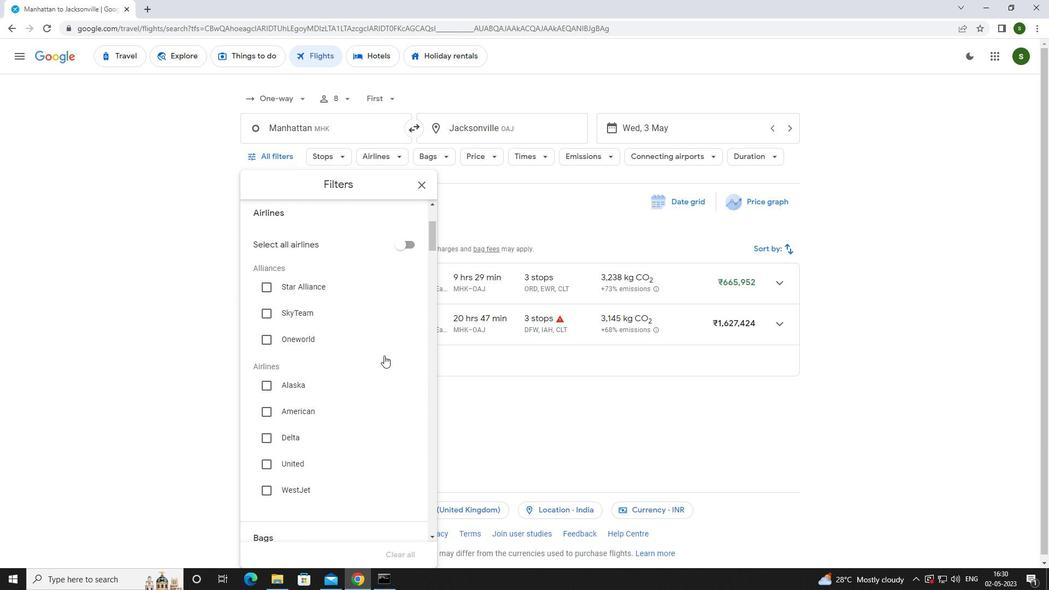
Action: Mouse scrolled (384, 355) with delta (0, 0)
Screenshot: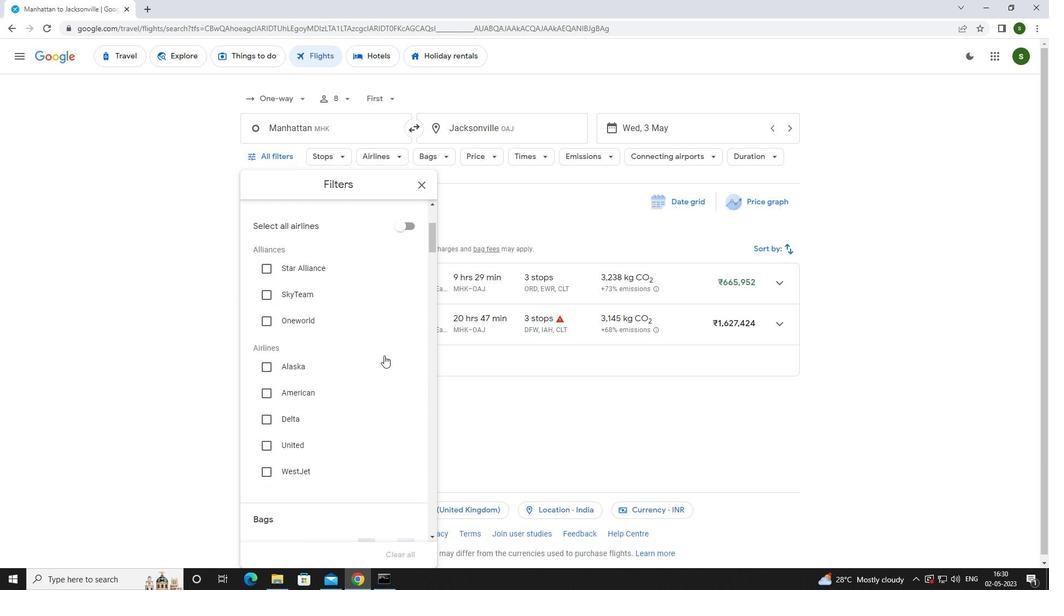 
Action: Mouse scrolled (384, 355) with delta (0, 0)
Screenshot: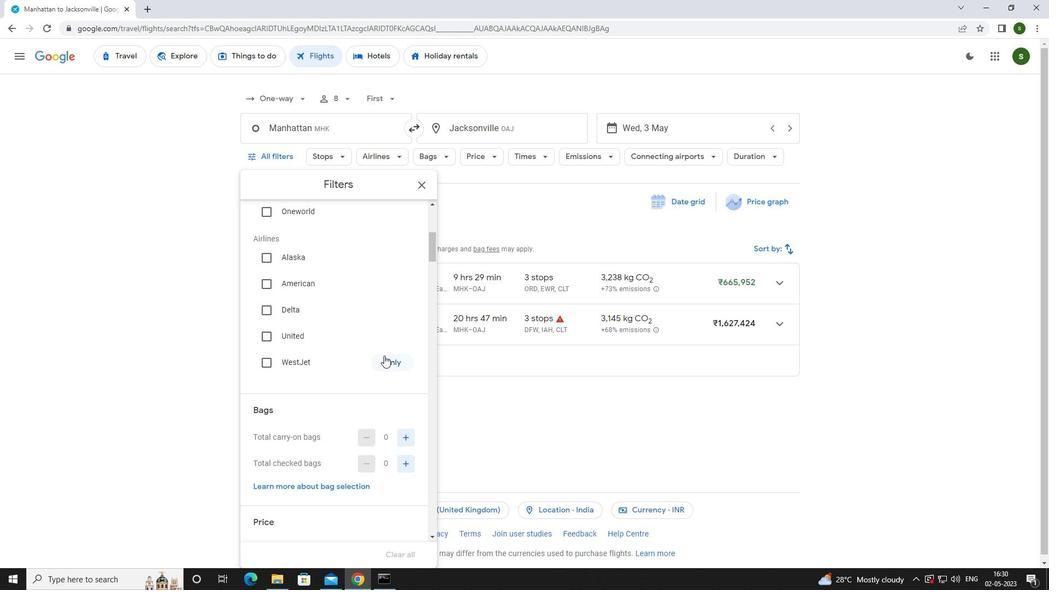 
Action: Mouse scrolled (384, 355) with delta (0, 0)
Screenshot: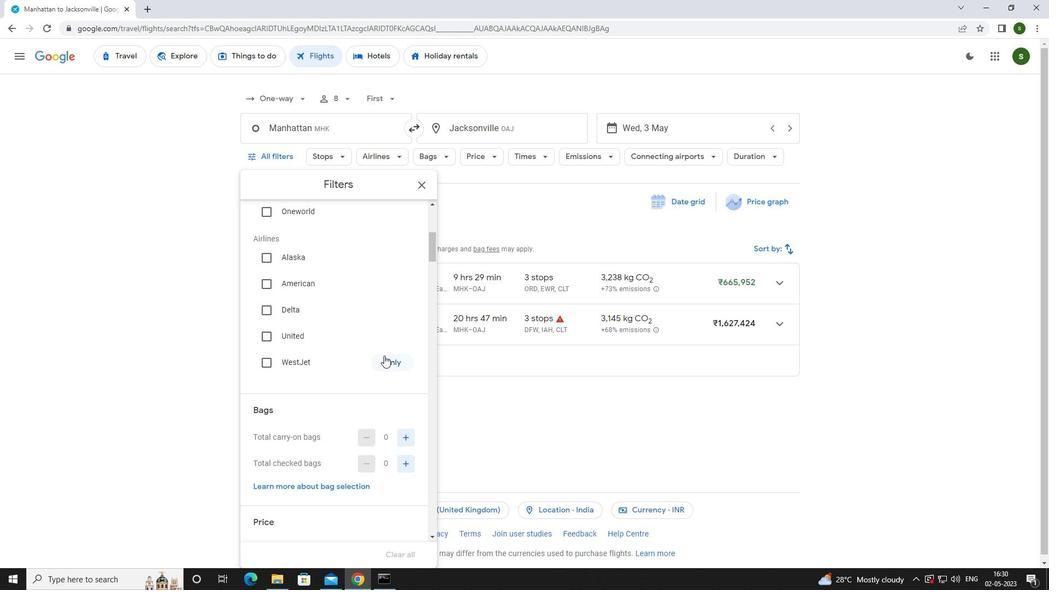 
Action: Mouse moved to (402, 347)
Screenshot: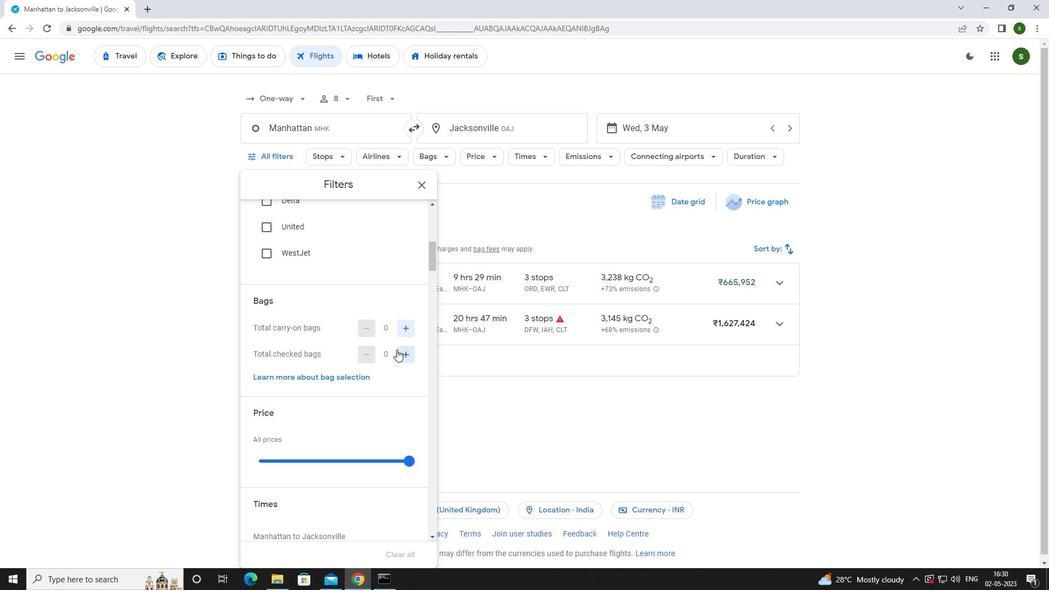 
Action: Mouse pressed left at (402, 347)
Screenshot: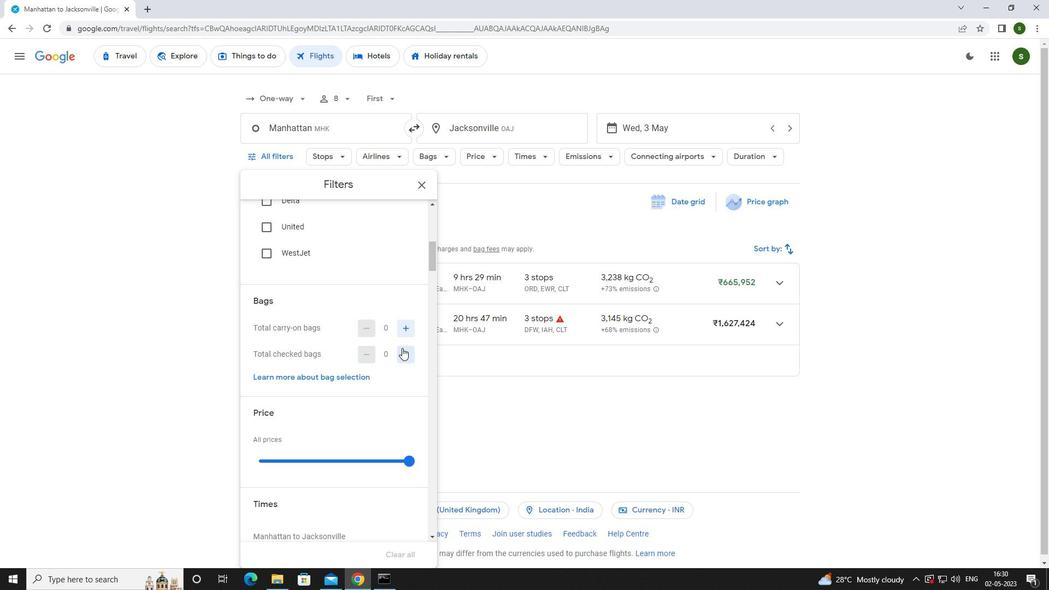 
Action: Mouse scrolled (402, 347) with delta (0, 0)
Screenshot: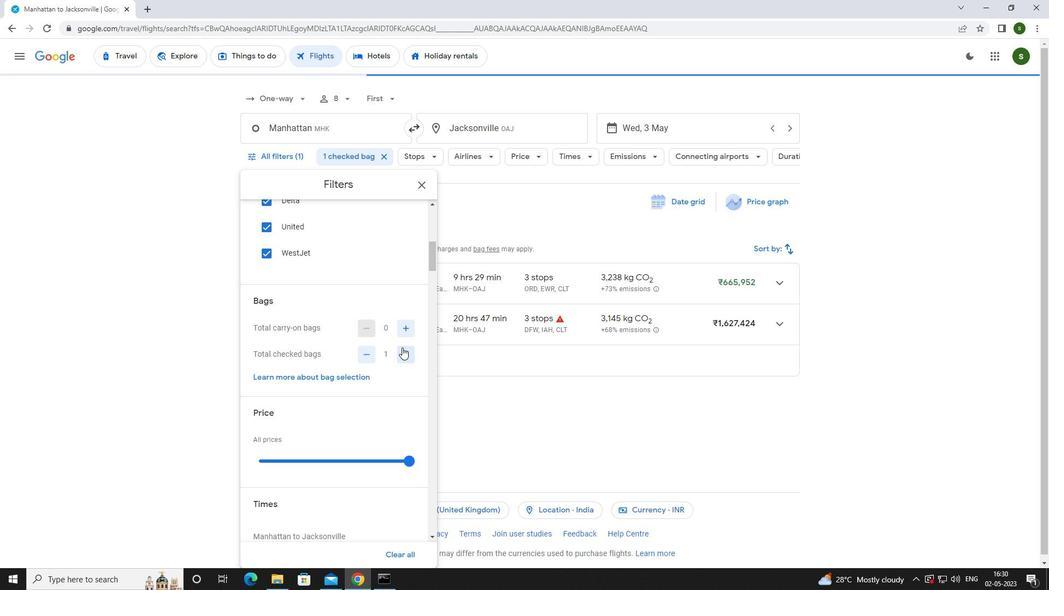 
Action: Mouse moved to (402, 347)
Screenshot: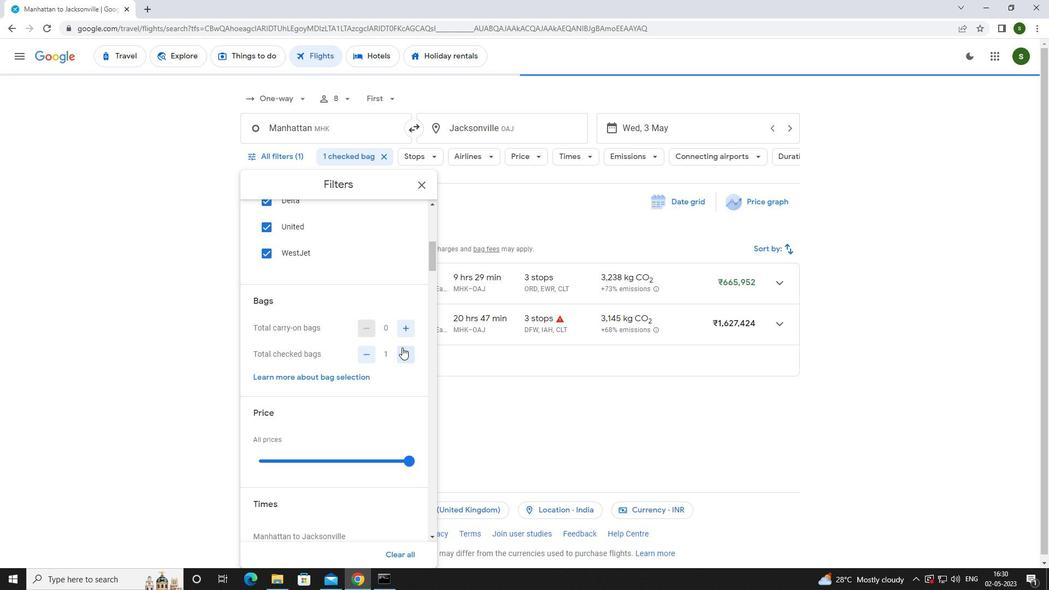 
Action: Mouse scrolled (402, 347) with delta (0, 0)
Screenshot: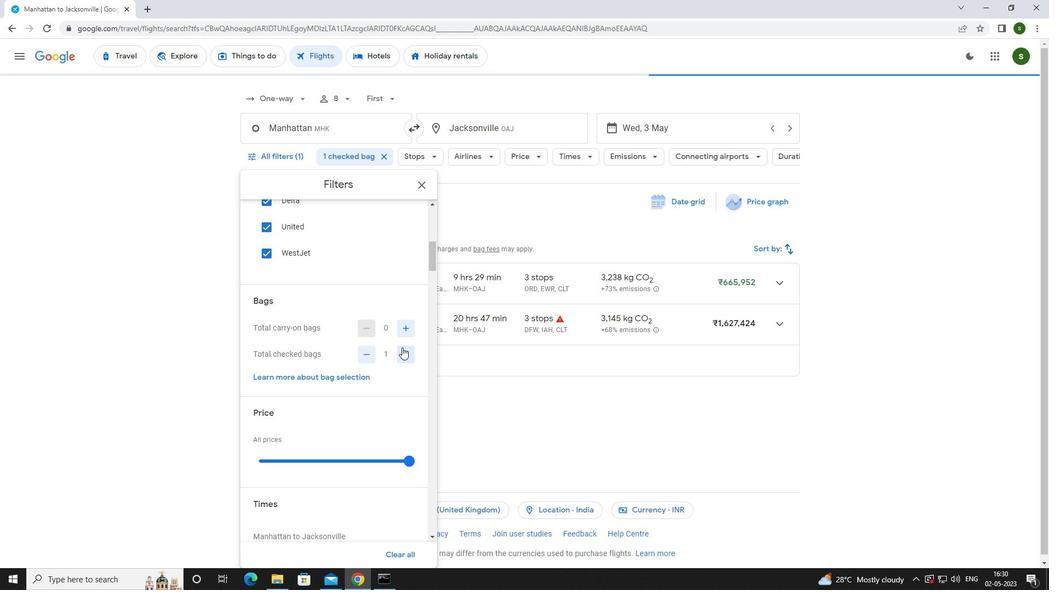
Action: Mouse moved to (407, 349)
Screenshot: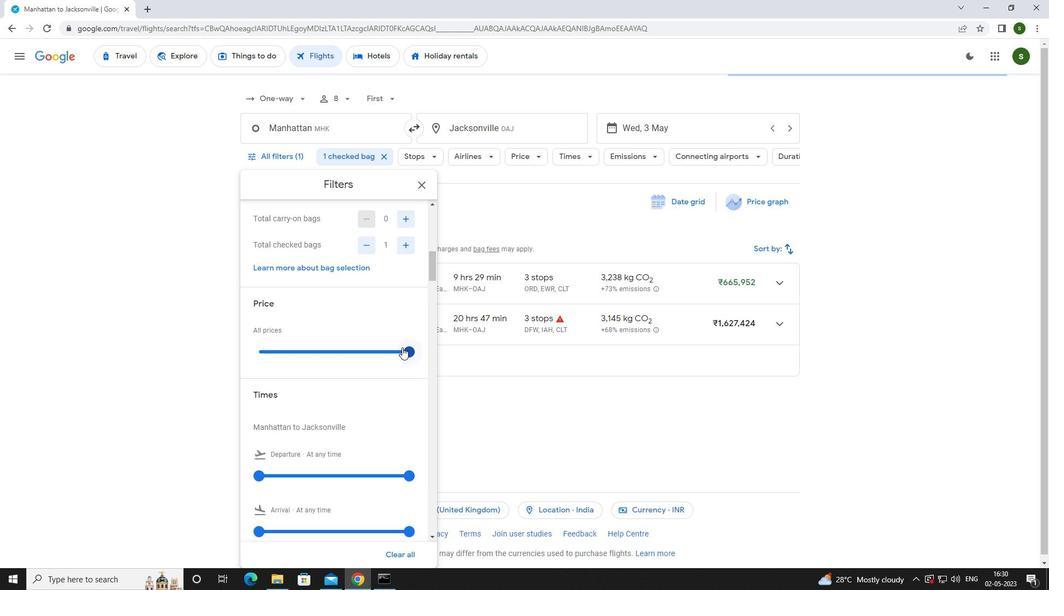 
Action: Mouse pressed left at (407, 349)
Screenshot: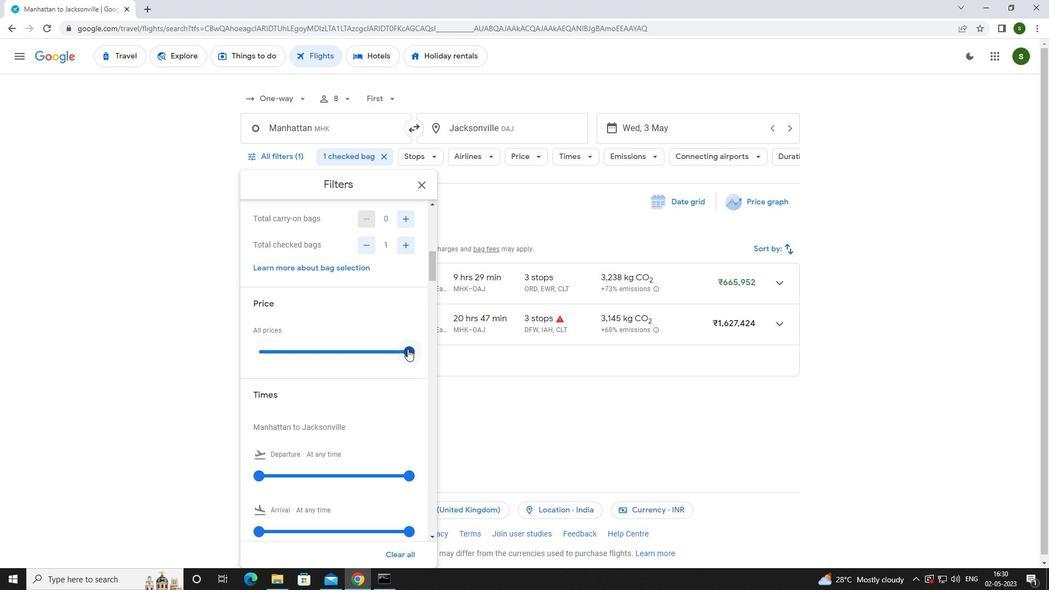 
Action: Mouse moved to (341, 364)
Screenshot: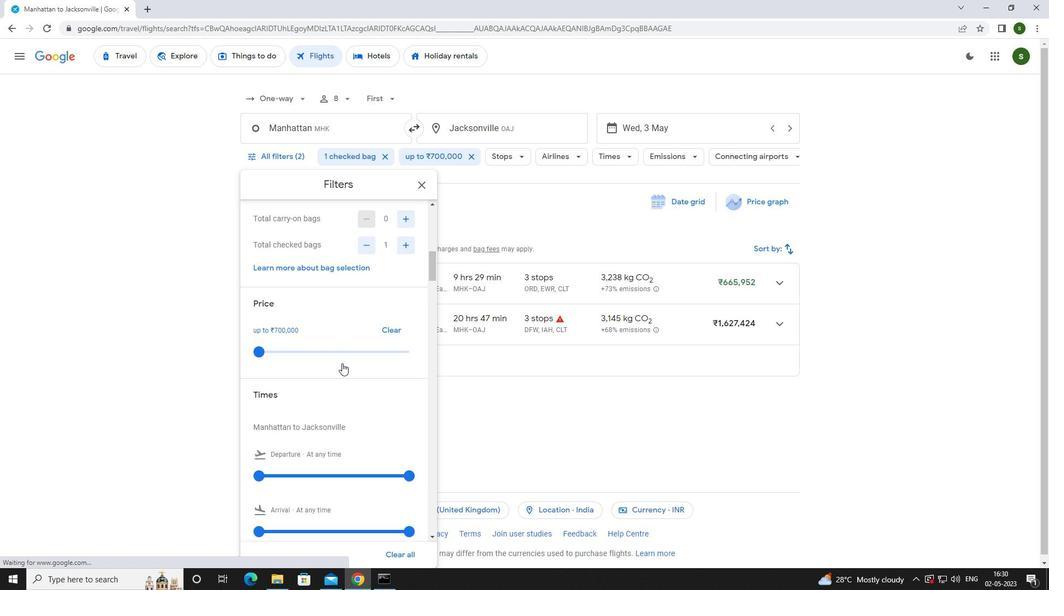 
Action: Mouse scrolled (341, 363) with delta (0, 0)
Screenshot: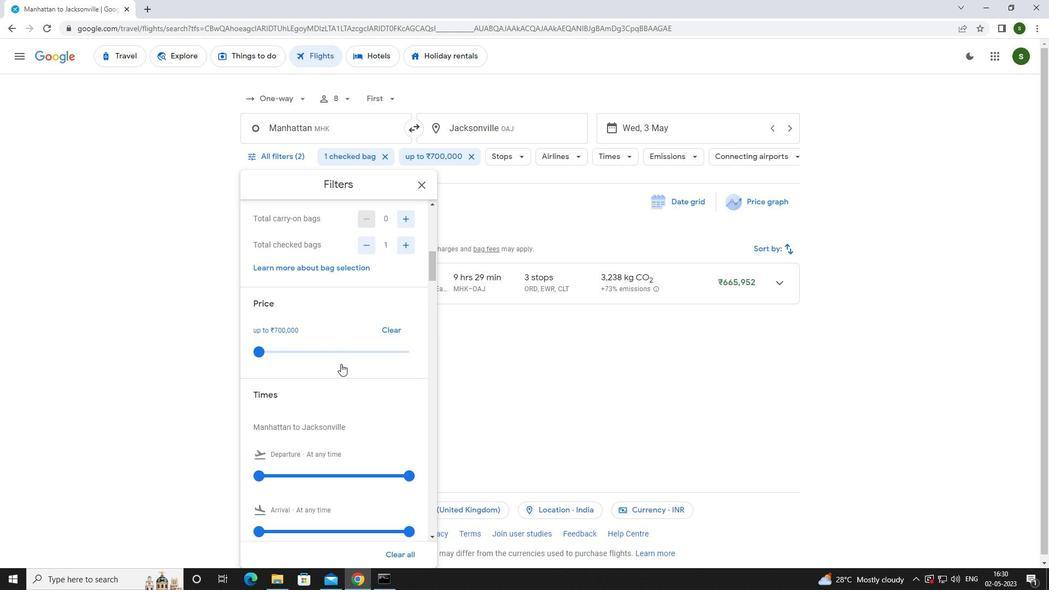 
Action: Mouse moved to (261, 423)
Screenshot: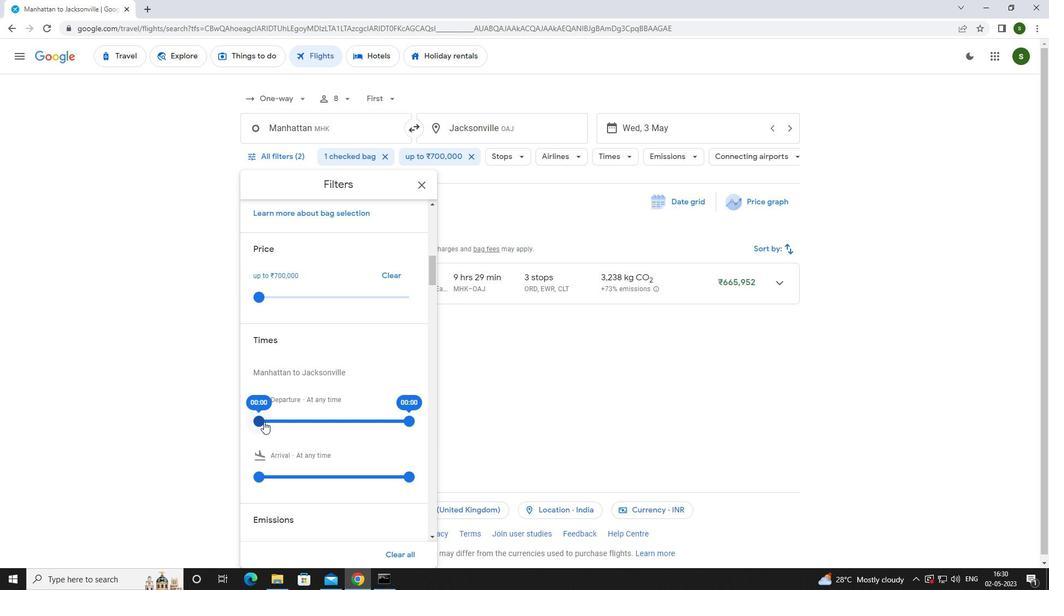 
Action: Mouse pressed left at (261, 423)
Screenshot: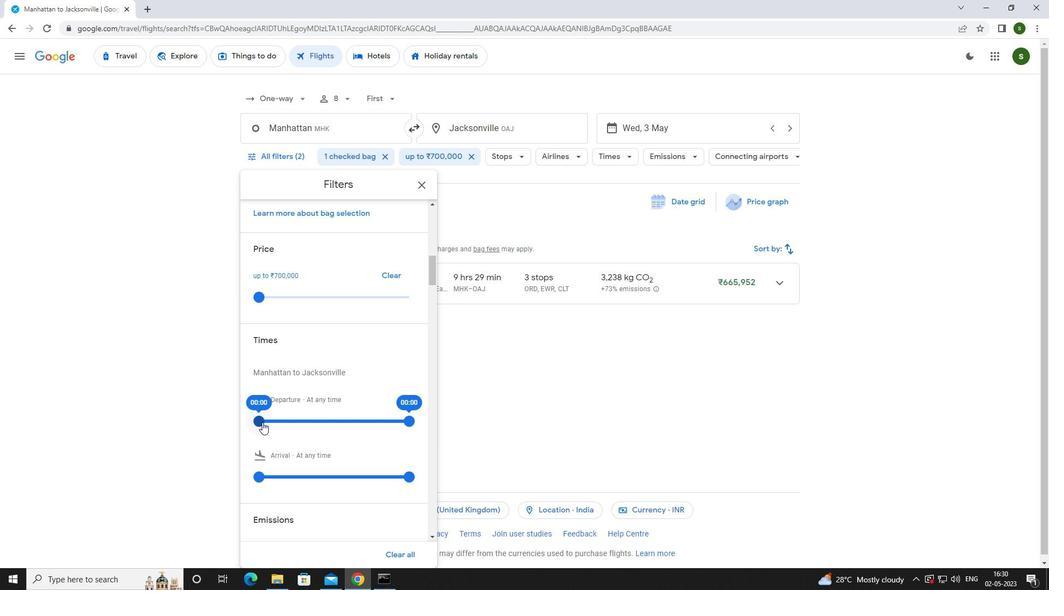 
Action: Mouse moved to (507, 394)
Screenshot: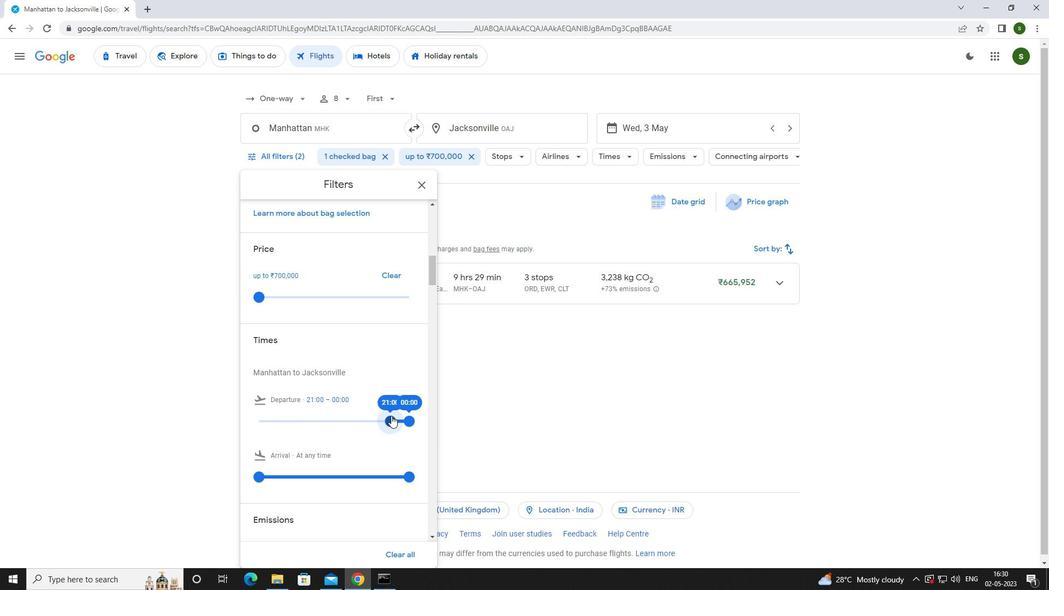 
Action: Mouse pressed left at (507, 394)
Screenshot: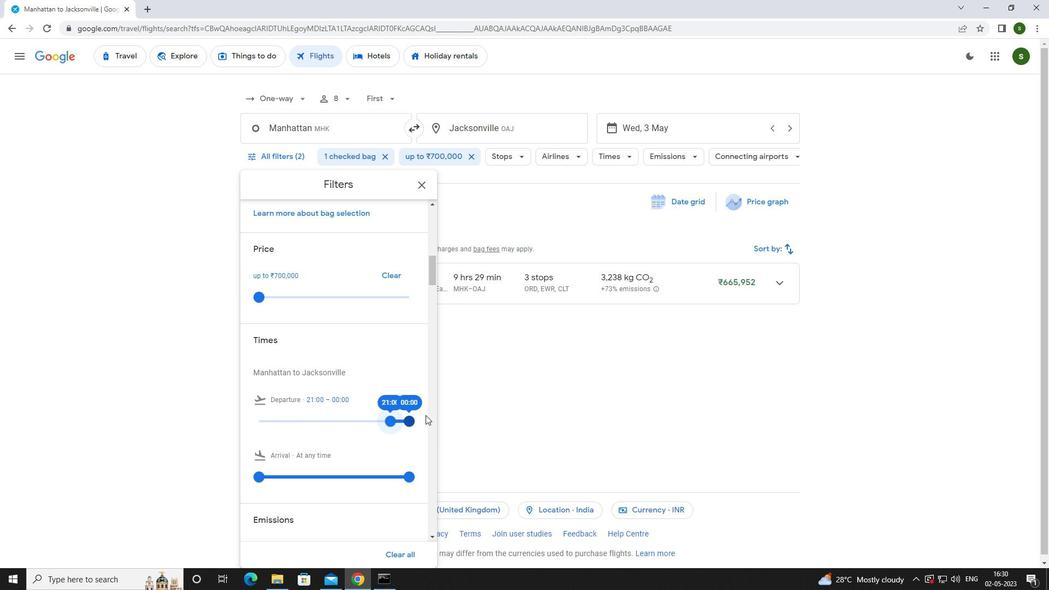 
Action: Mouse moved to (504, 394)
Screenshot: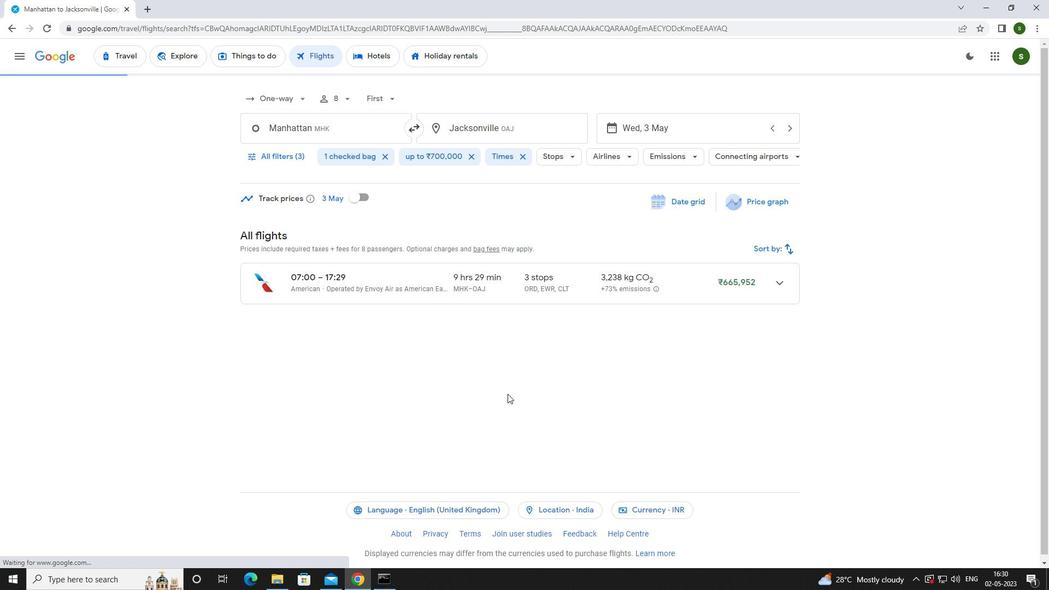 
